 Task: Look for space in Boca Suno, Ecuador from 4th September, 2023 to 10th September, 2023 for 1 adult in price range Rs.9000 to Rs.17000. Place can be private room with 1  bedroom having 1 bed and 1 bathroom. Property type can be house, flat, guest house, hotel. Booking option can be shelf check-in. Required host language is English.
Action: Mouse moved to (460, 76)
Screenshot: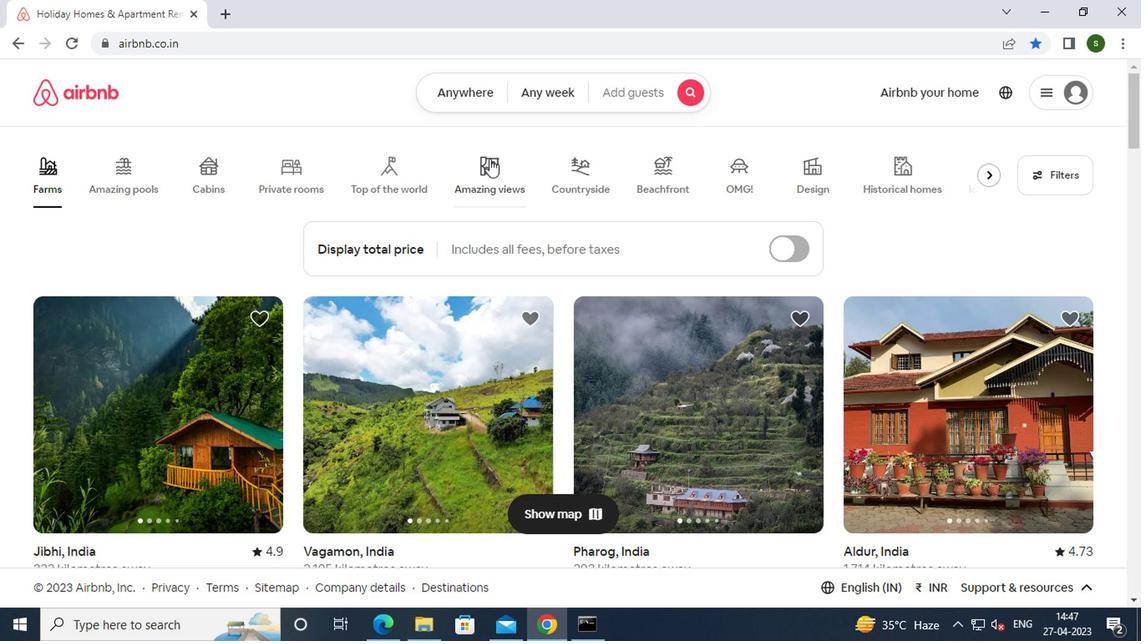 
Action: Mouse pressed left at (460, 76)
Screenshot: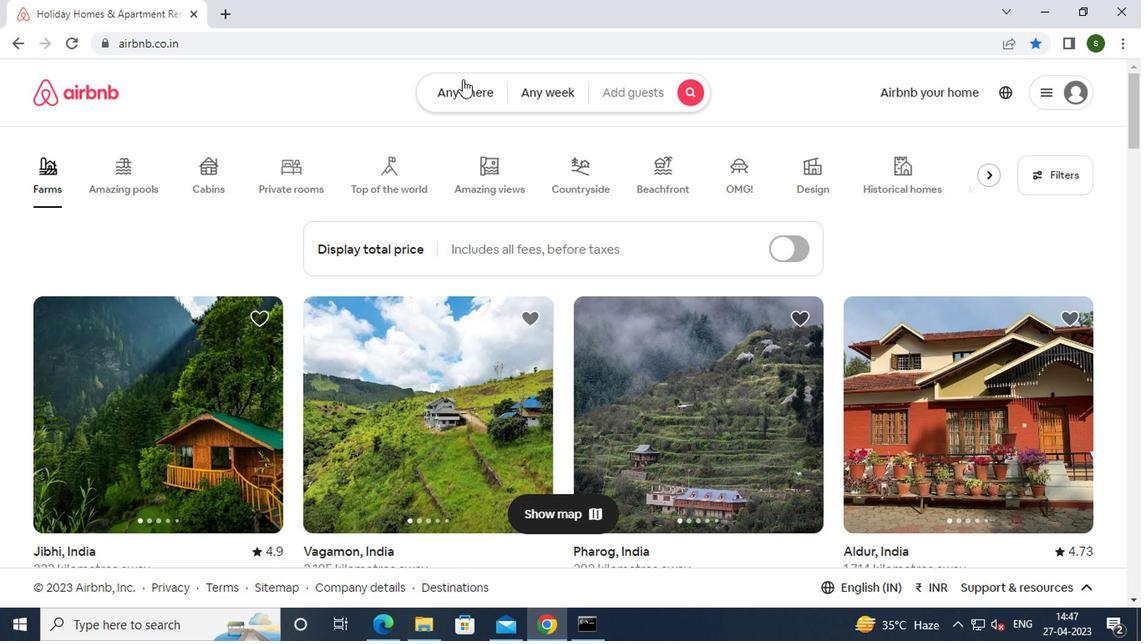 
Action: Mouse moved to (356, 152)
Screenshot: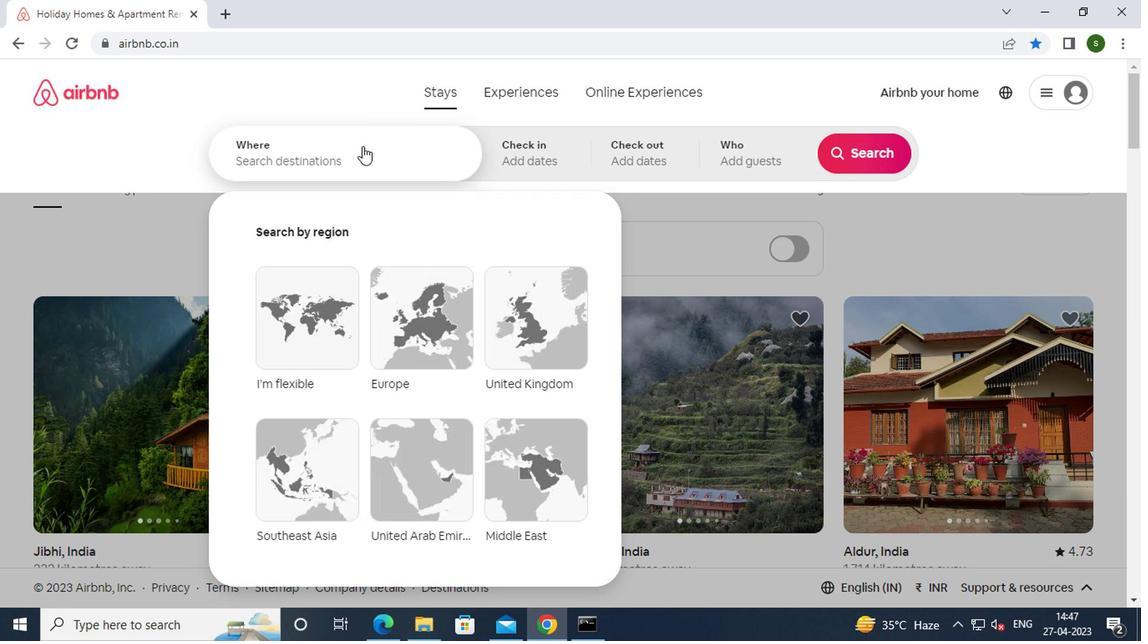 
Action: Mouse pressed left at (356, 152)
Screenshot: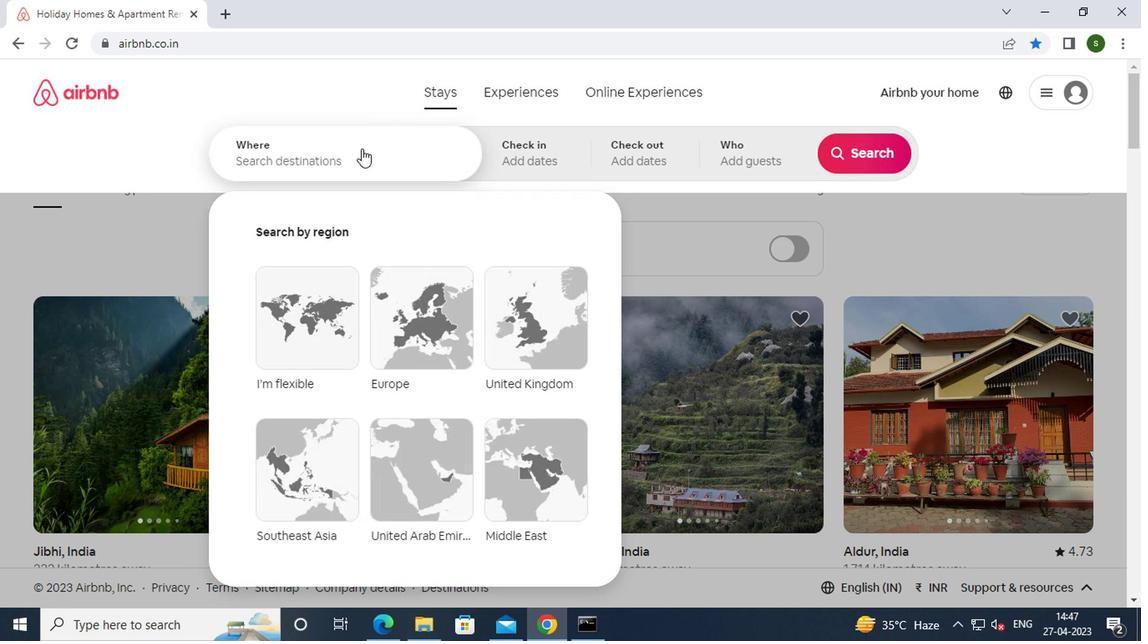 
Action: Key pressed b<Key.caps_lock>oca<Key.space><Key.caps_lock>s<Key.caps_lock>uno,<Key.space><Key.caps_lock>e<Key.caps_lock>cuador<Key.enter>
Screenshot: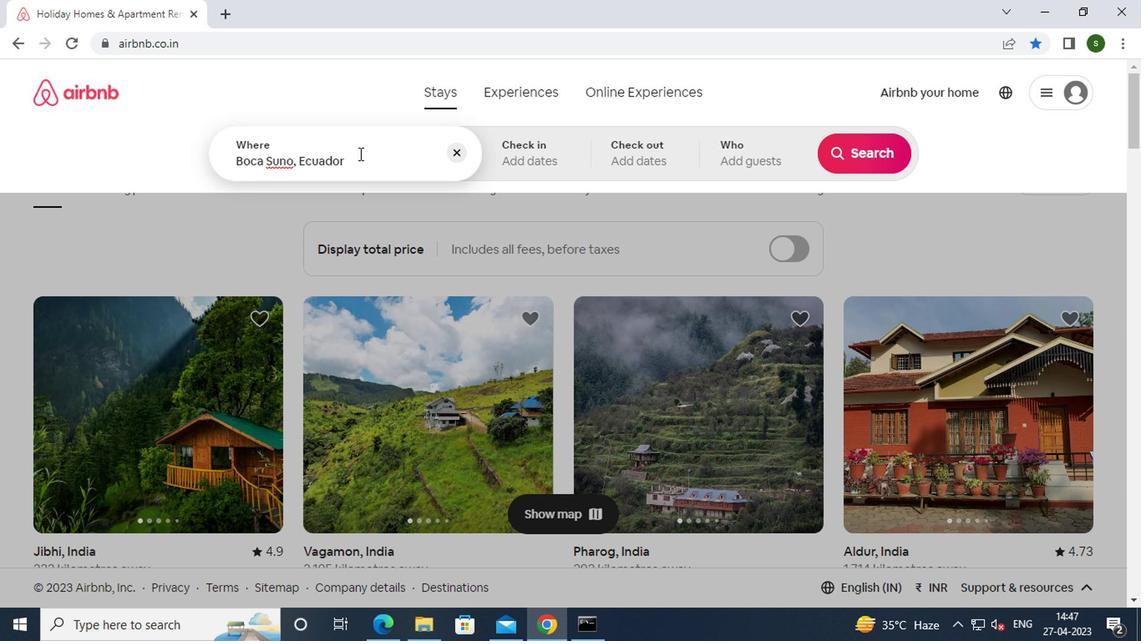 
Action: Mouse moved to (860, 285)
Screenshot: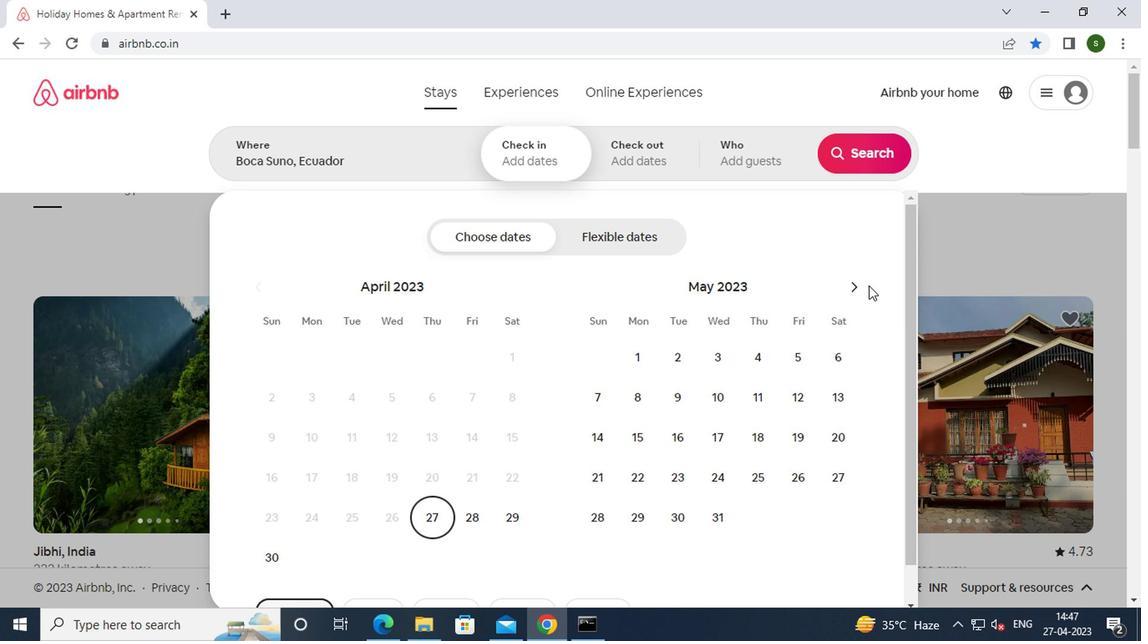 
Action: Mouse pressed left at (860, 285)
Screenshot: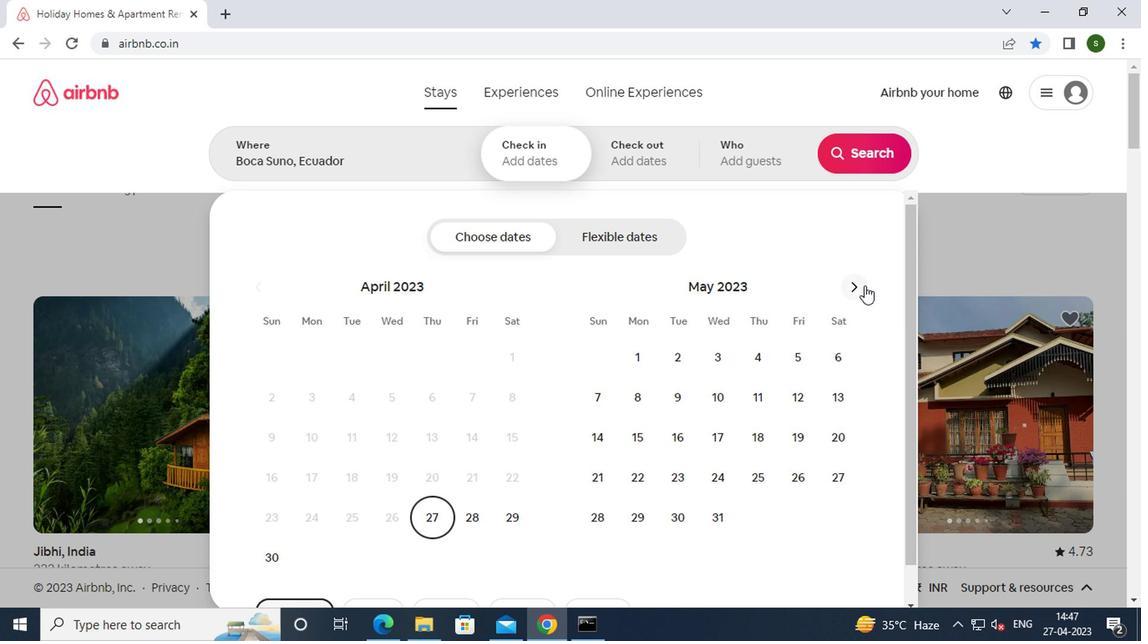 
Action: Mouse pressed left at (860, 285)
Screenshot: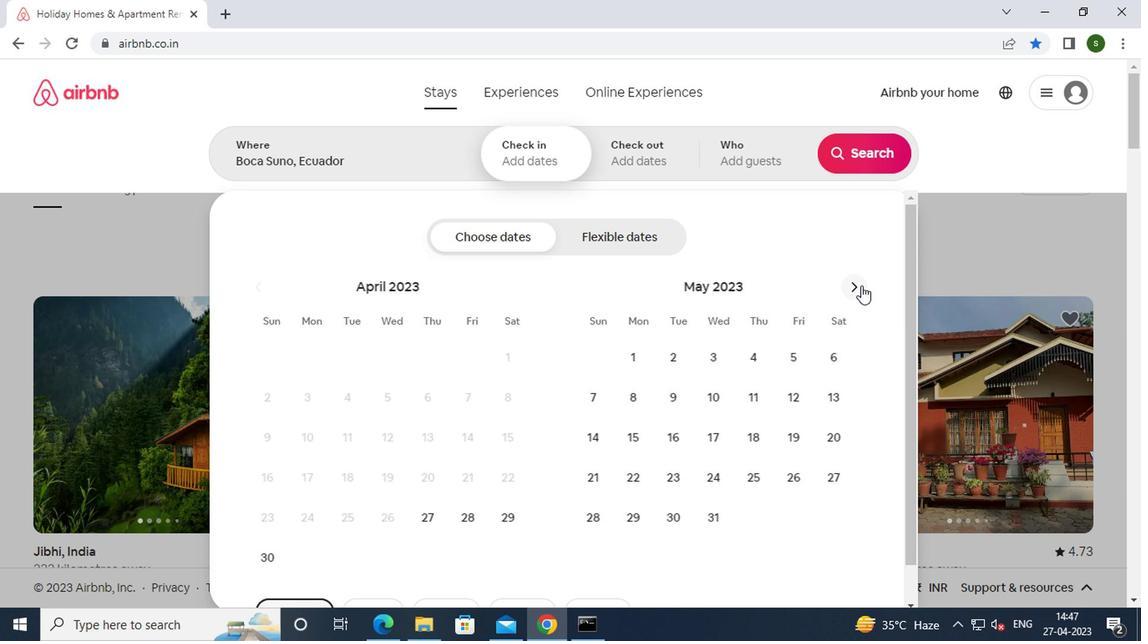 
Action: Mouse pressed left at (860, 285)
Screenshot: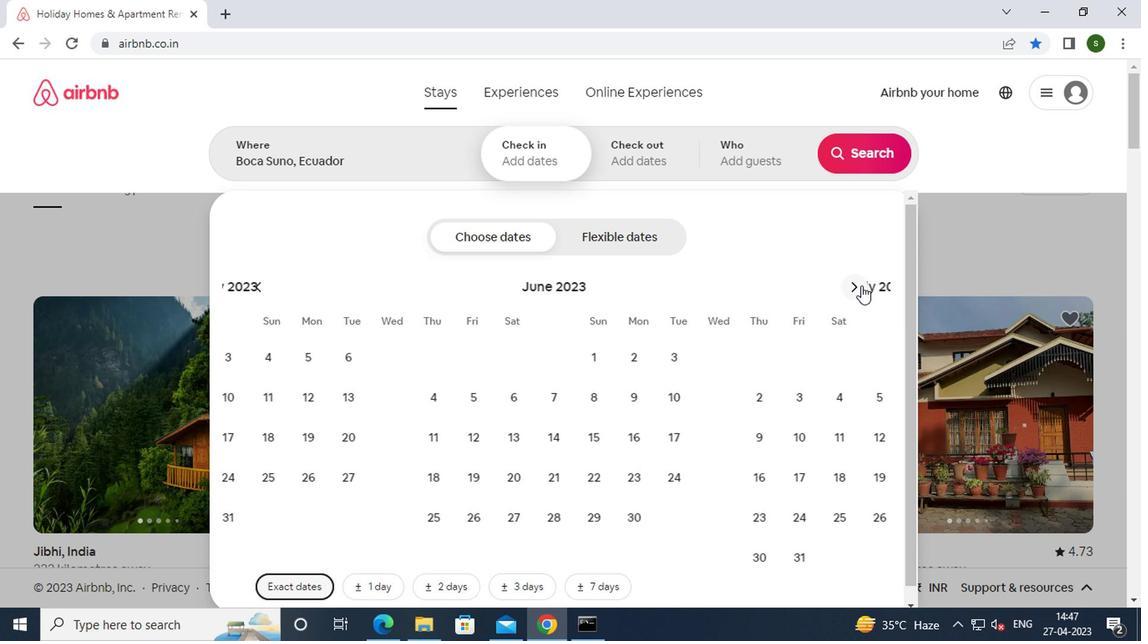 
Action: Mouse pressed left at (860, 285)
Screenshot: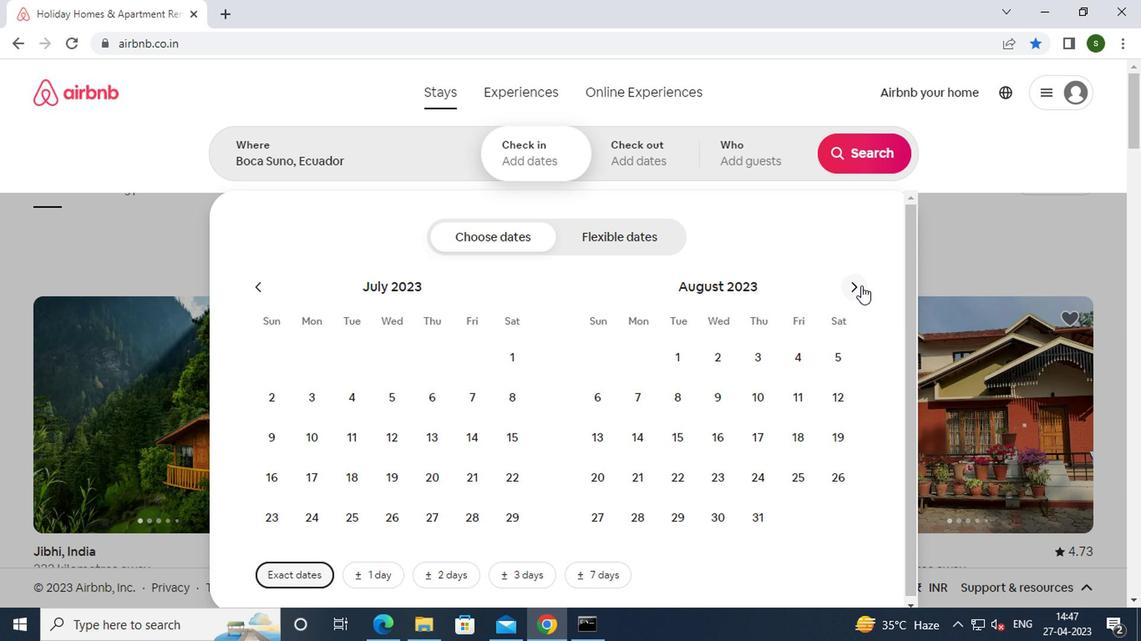 
Action: Mouse moved to (643, 400)
Screenshot: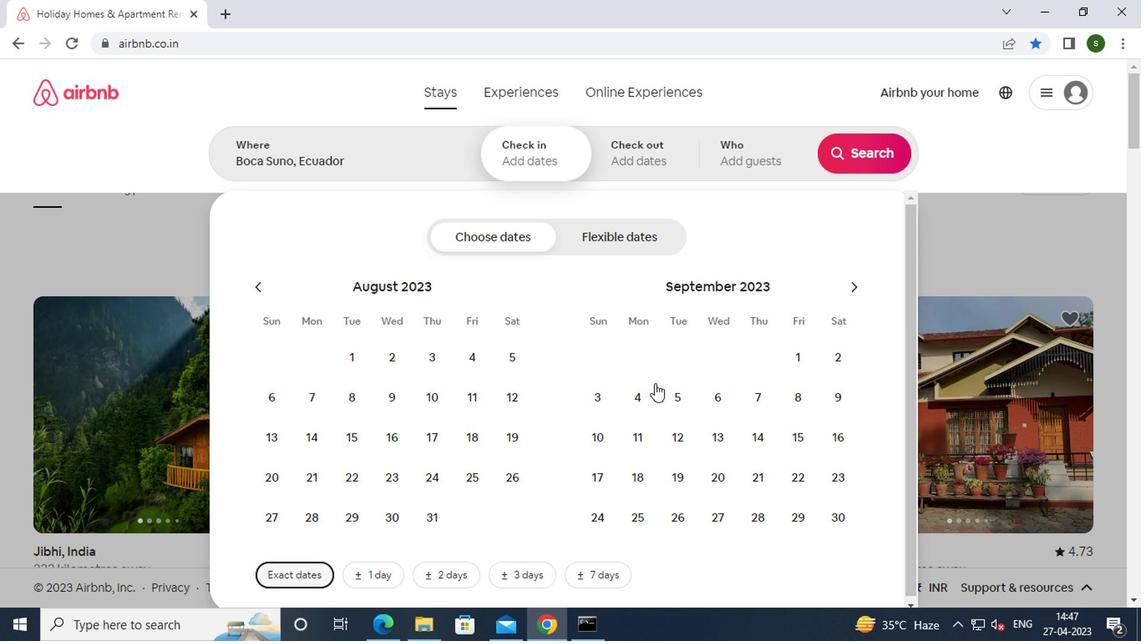 
Action: Mouse pressed left at (643, 400)
Screenshot: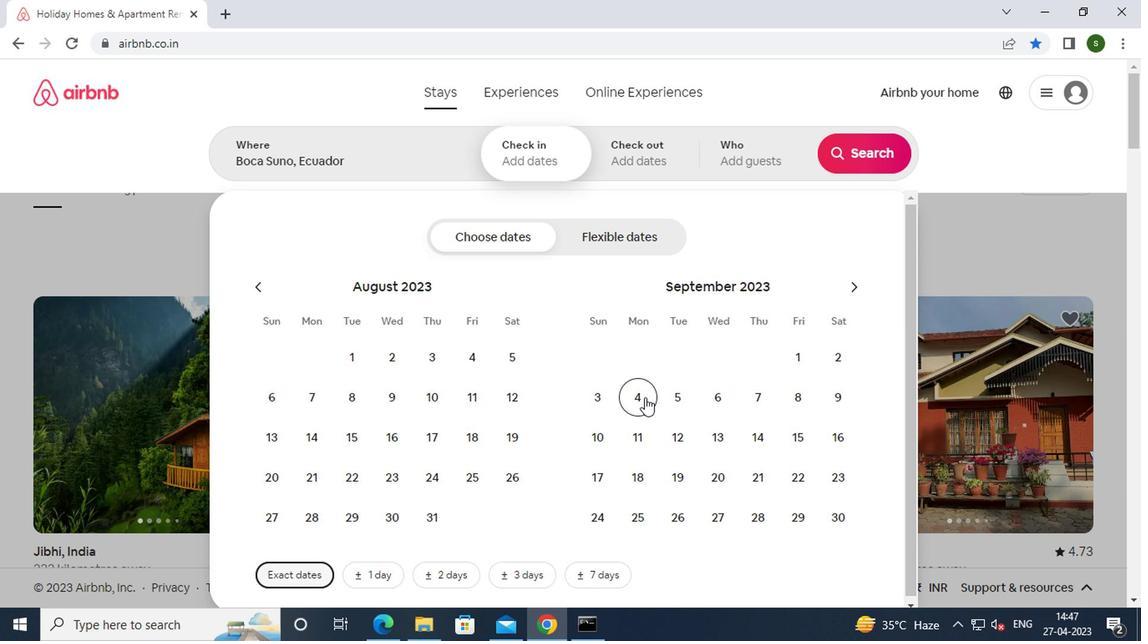 
Action: Mouse moved to (597, 432)
Screenshot: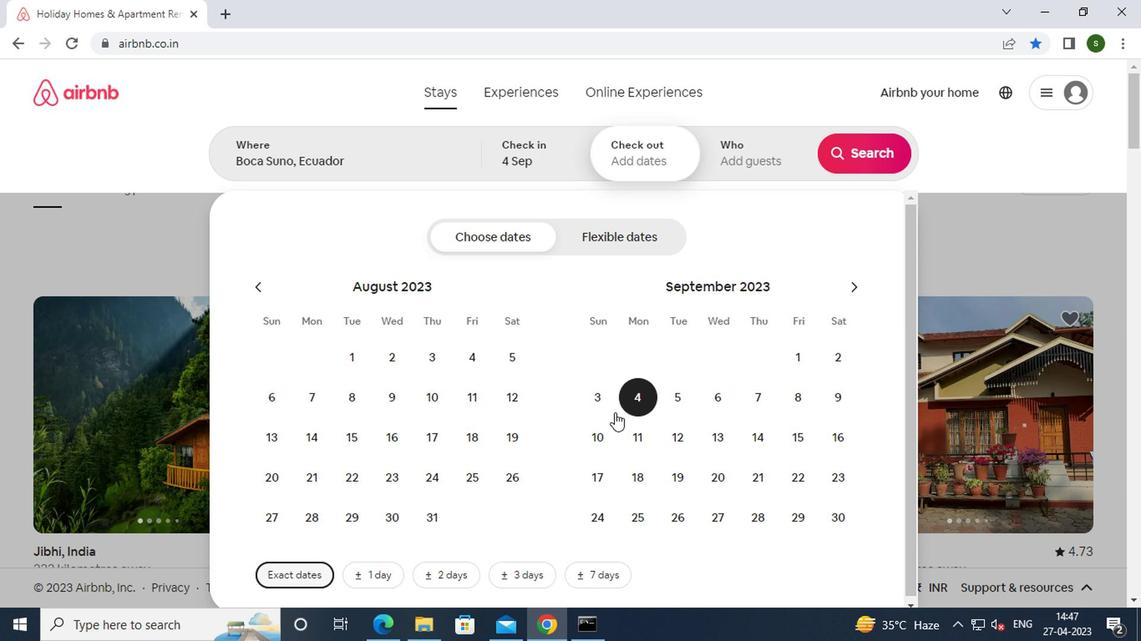 
Action: Mouse pressed left at (597, 432)
Screenshot: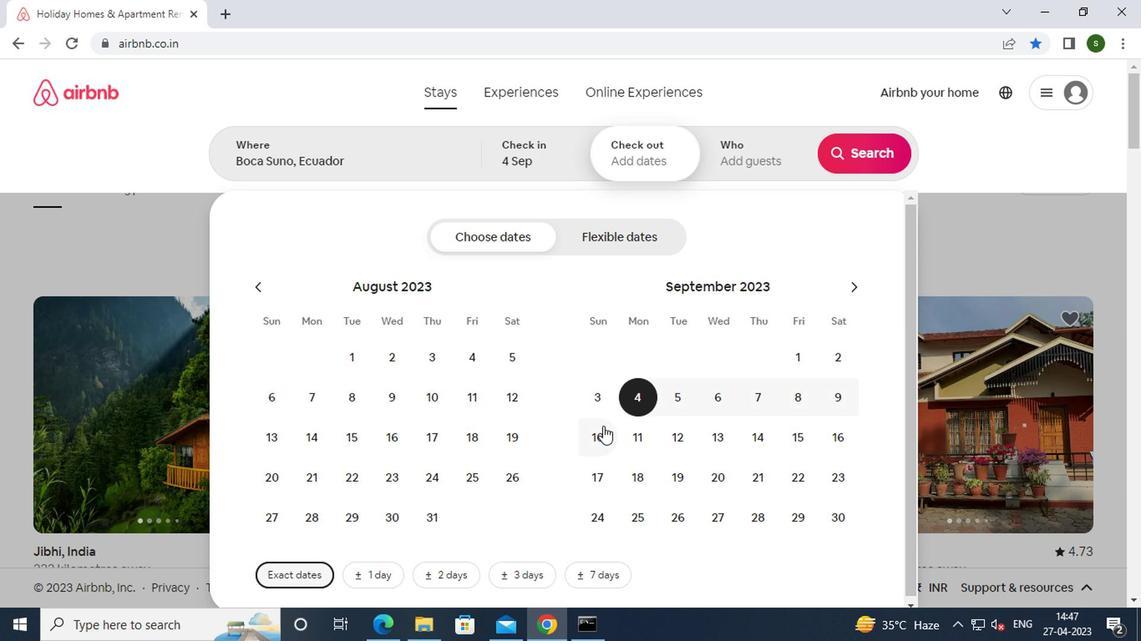 
Action: Mouse moved to (748, 161)
Screenshot: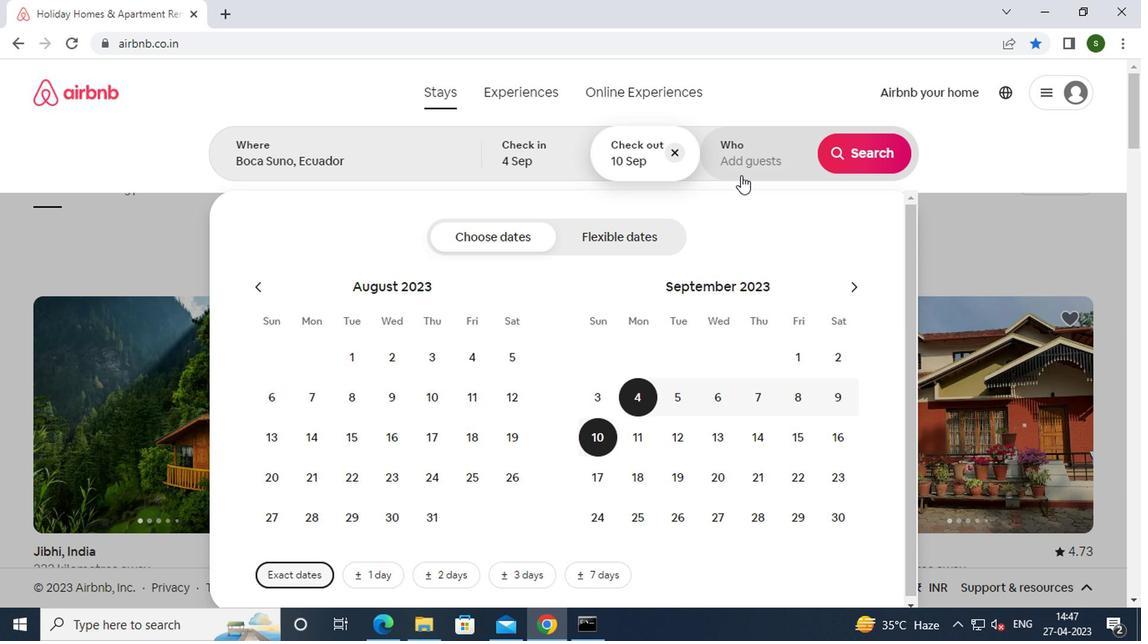 
Action: Mouse pressed left at (748, 161)
Screenshot: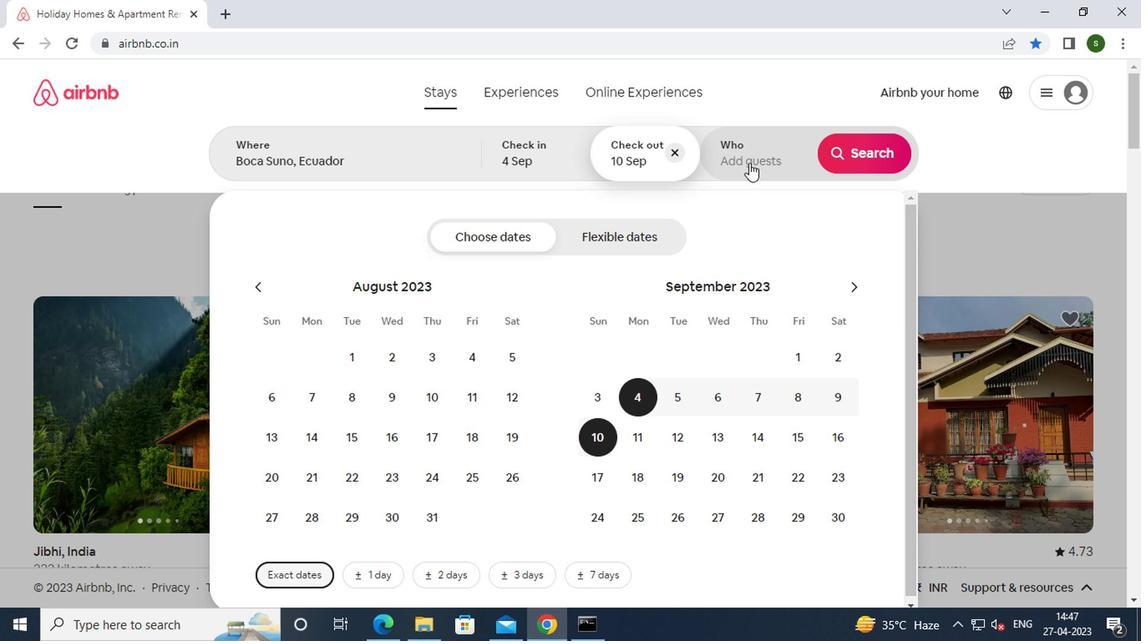 
Action: Mouse moved to (860, 245)
Screenshot: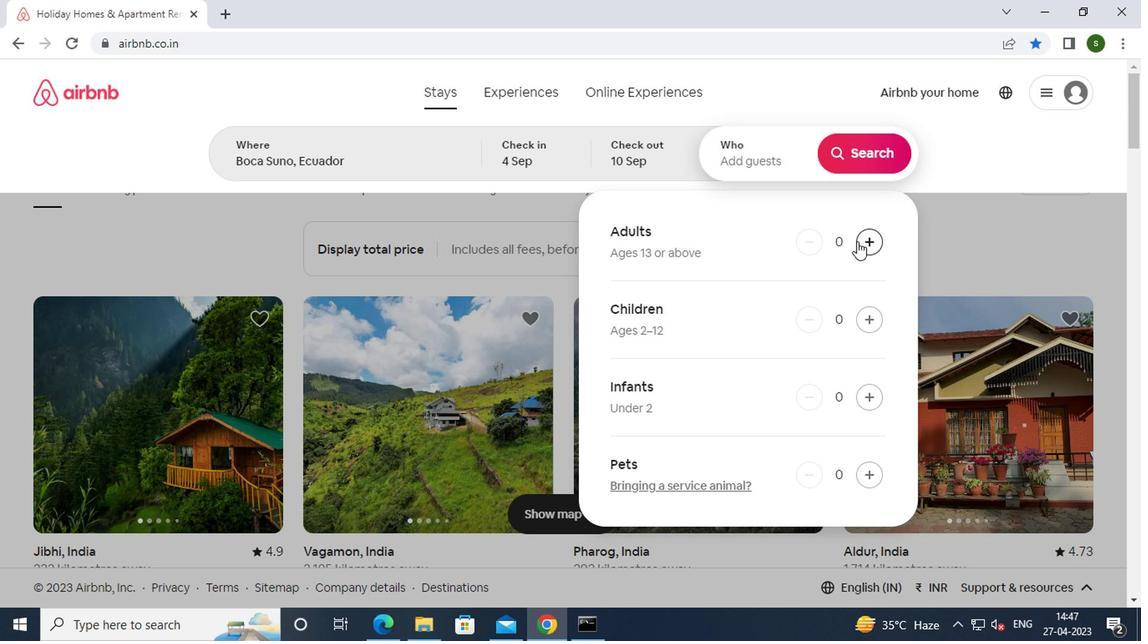 
Action: Mouse pressed left at (860, 245)
Screenshot: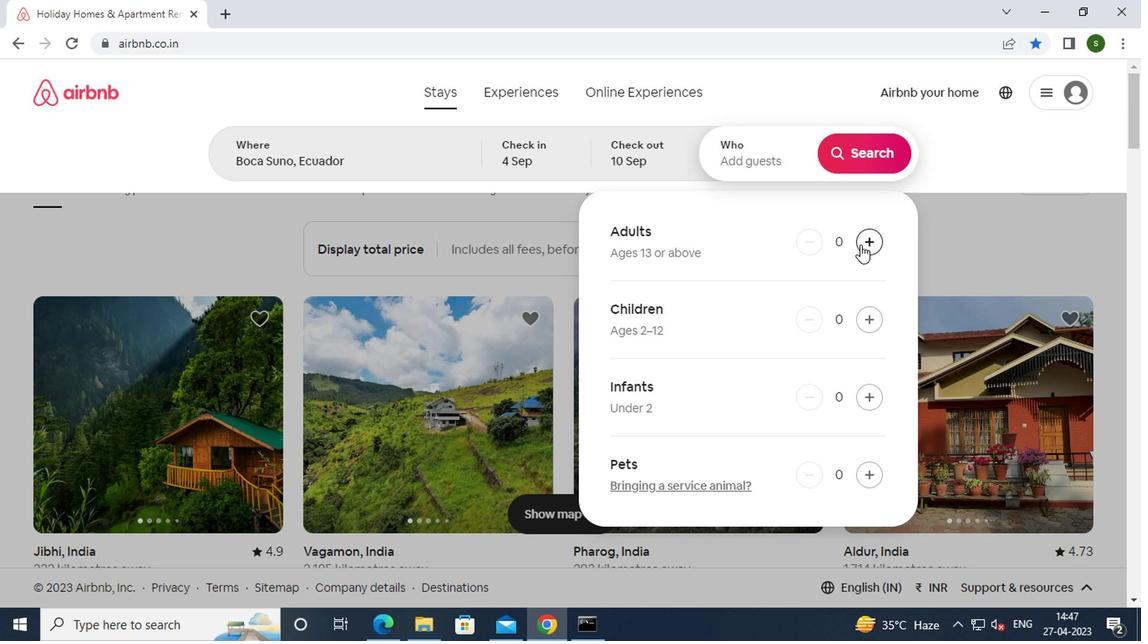 
Action: Mouse moved to (868, 158)
Screenshot: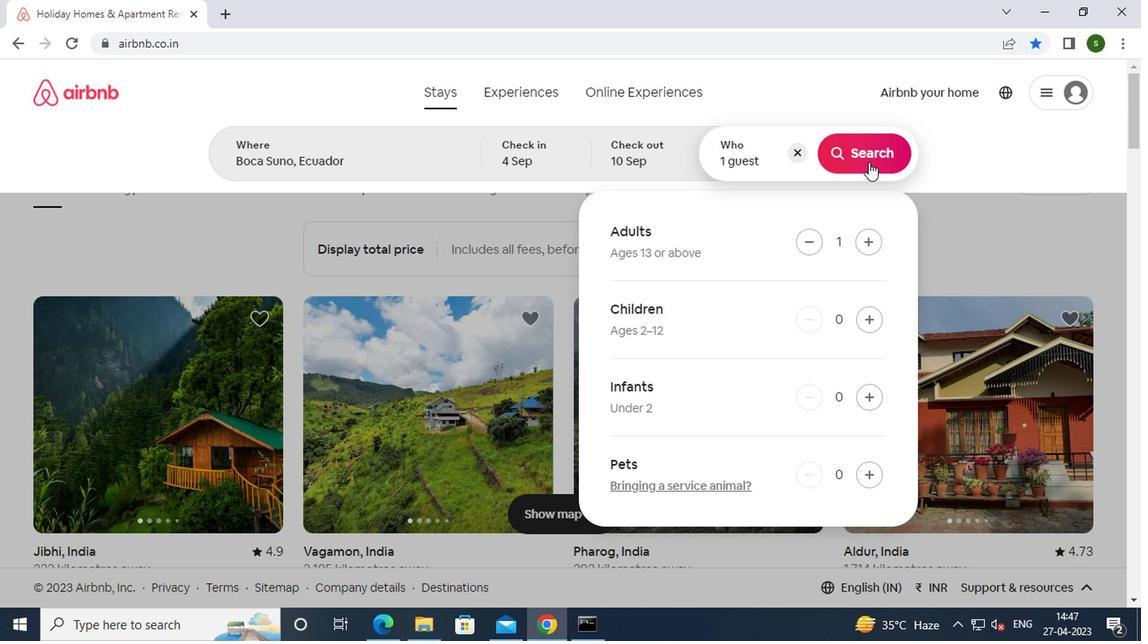 
Action: Mouse pressed left at (868, 158)
Screenshot: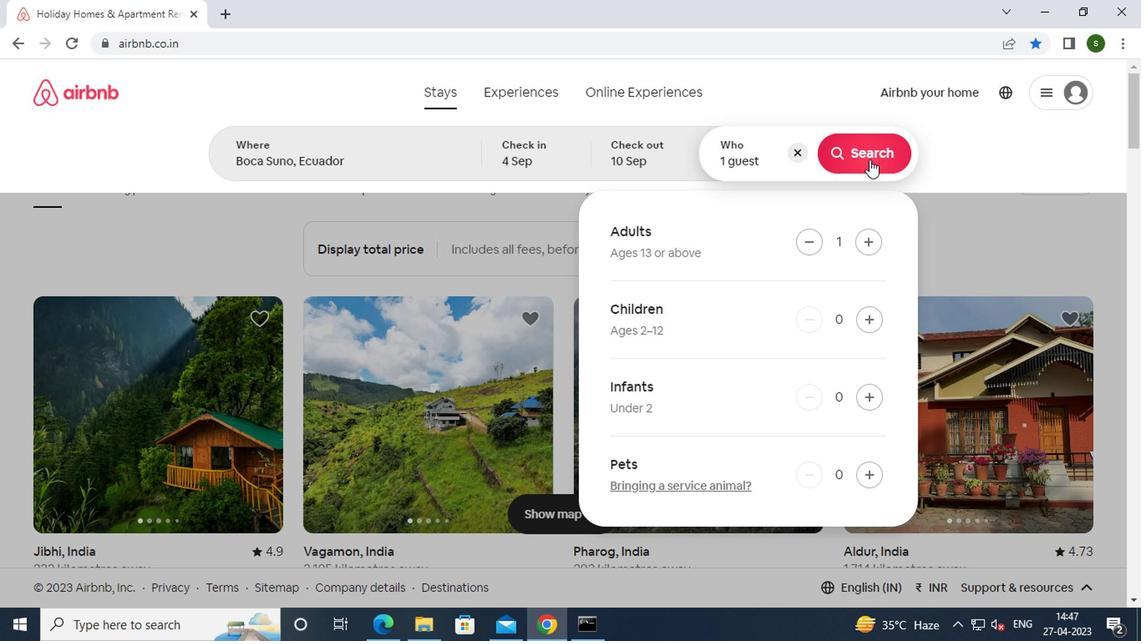 
Action: Mouse moved to (1040, 167)
Screenshot: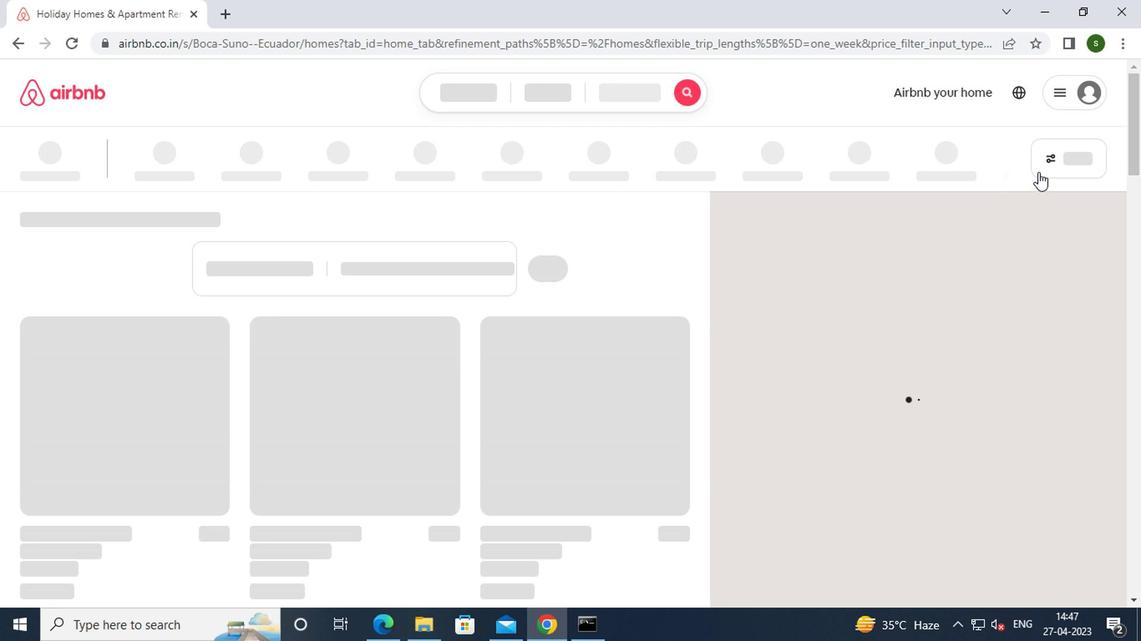 
Action: Mouse pressed left at (1040, 167)
Screenshot: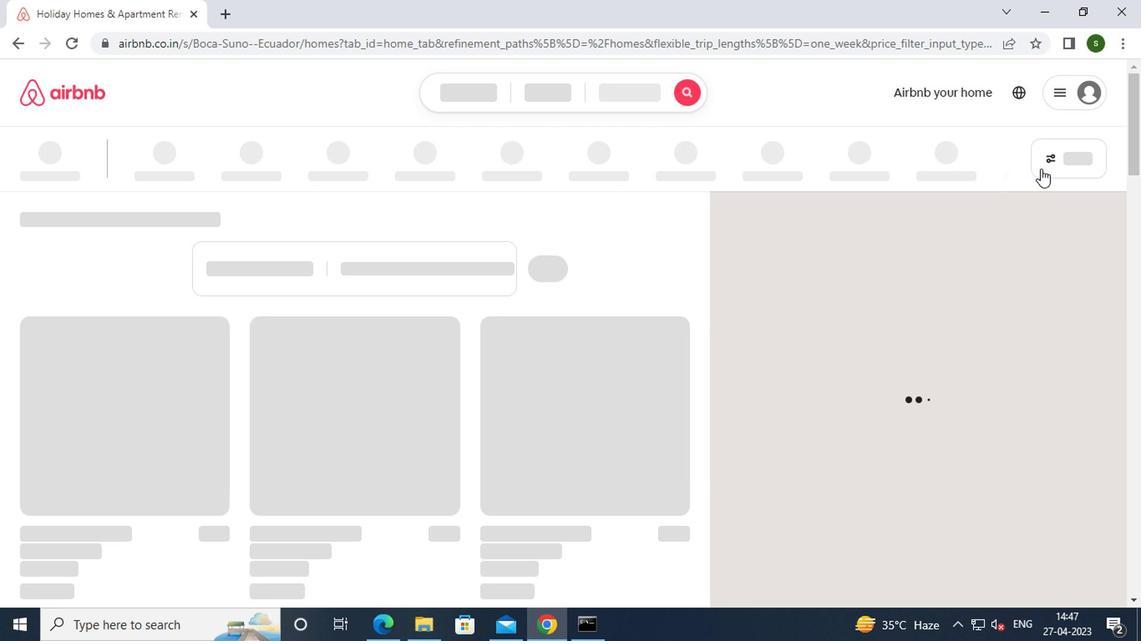 
Action: Mouse moved to (471, 373)
Screenshot: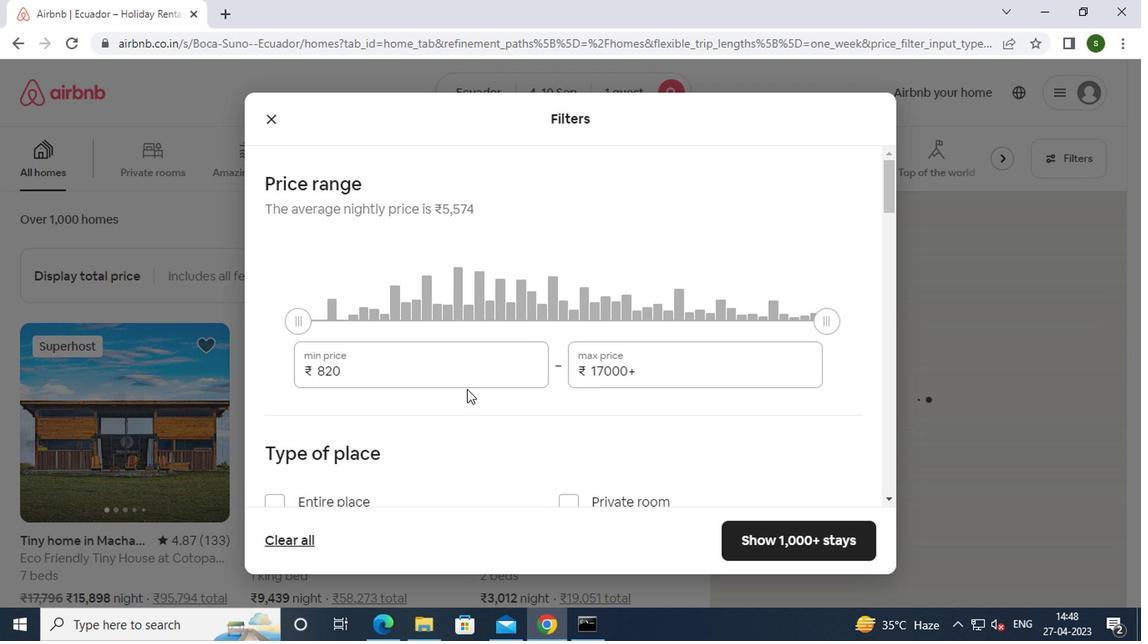 
Action: Mouse pressed left at (471, 373)
Screenshot: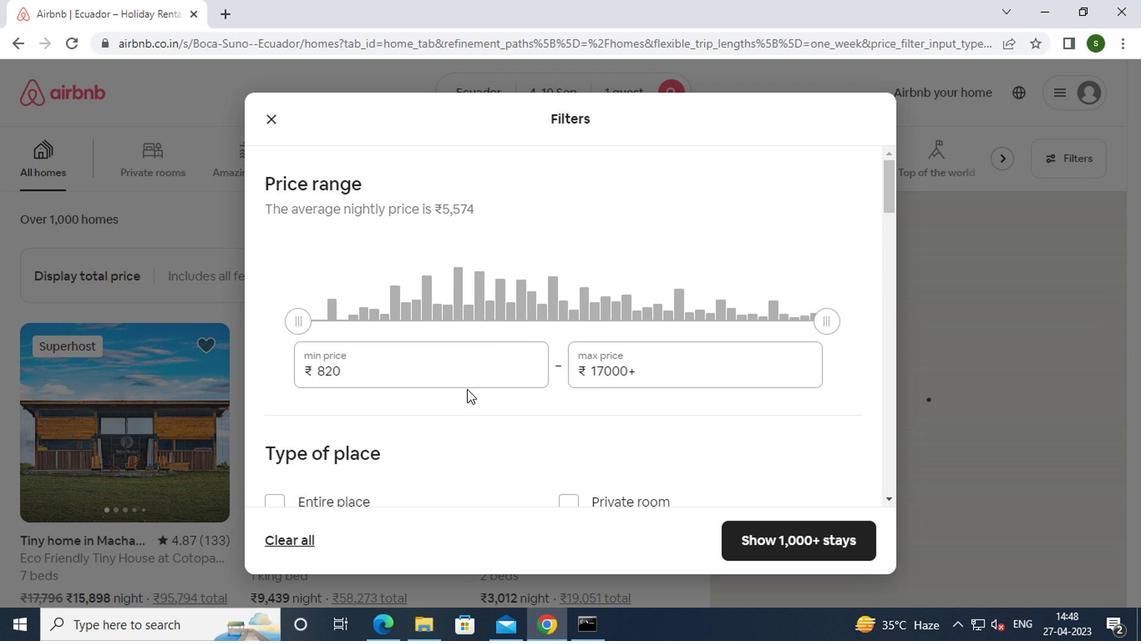 
Action: Key pressed <Key.backspace><Key.backspace><Key.backspace><Key.backspace>9000
Screenshot: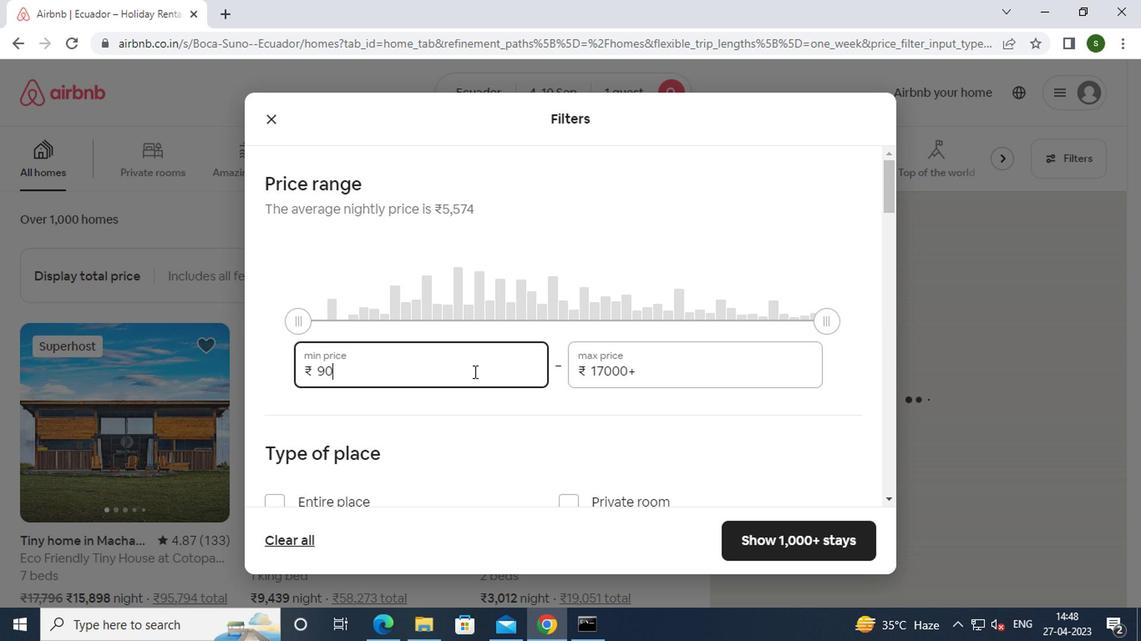
Action: Mouse moved to (649, 369)
Screenshot: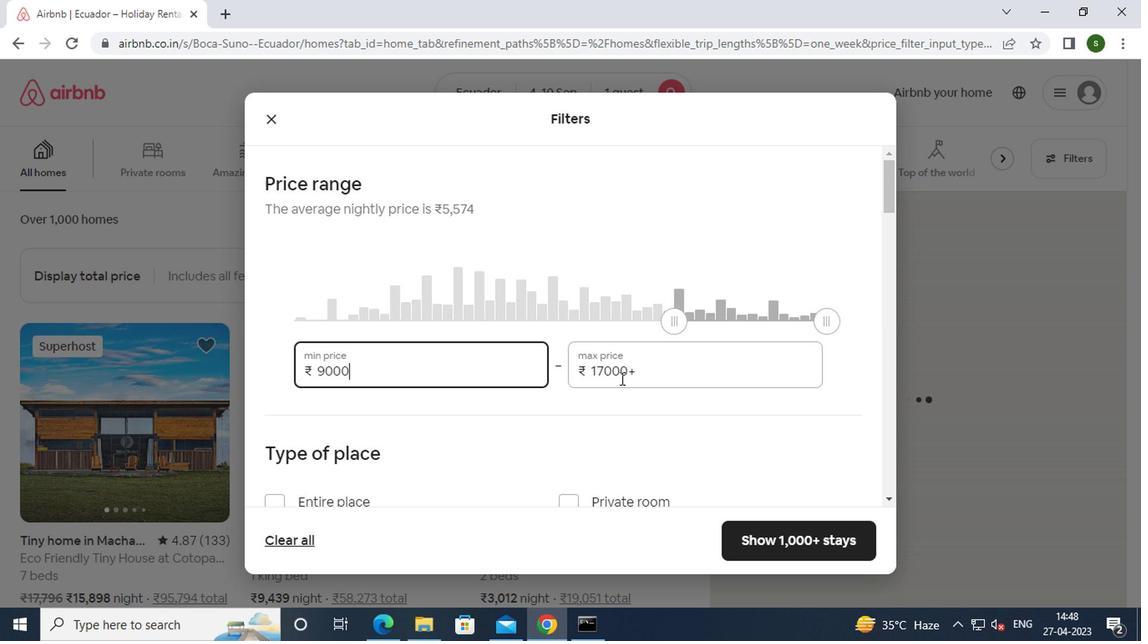 
Action: Mouse pressed left at (649, 369)
Screenshot: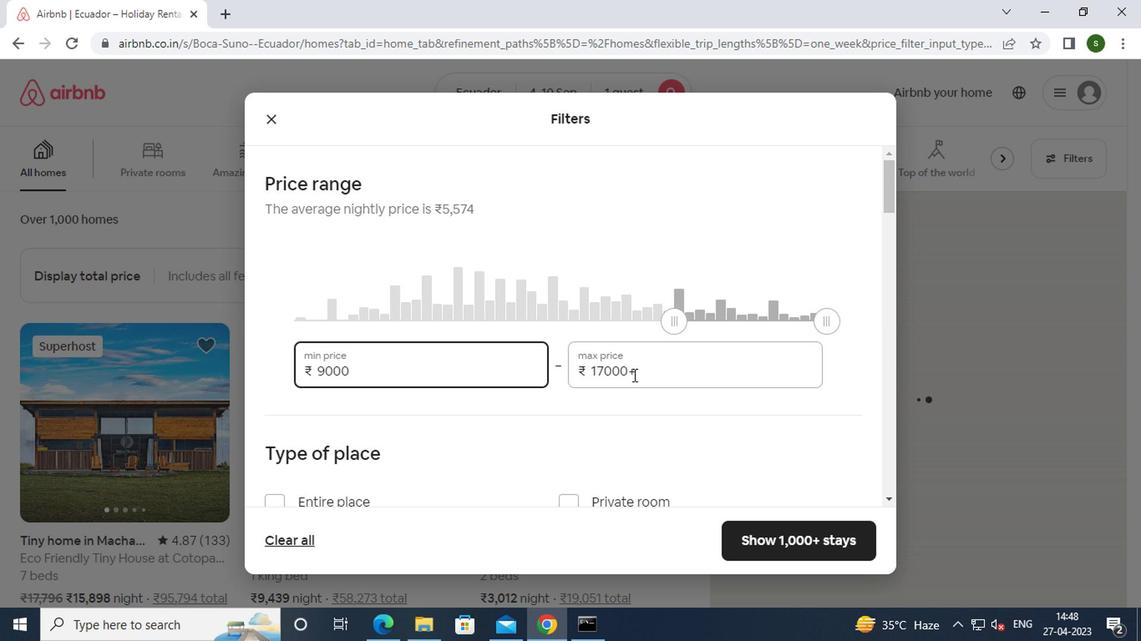 
Action: Key pressed <Key.backspace><Key.backspace><Key.backspace><Key.backspace><Key.backspace><Key.backspace><Key.backspace><Key.backspace><Key.backspace><Key.backspace><Key.backspace>17000
Screenshot: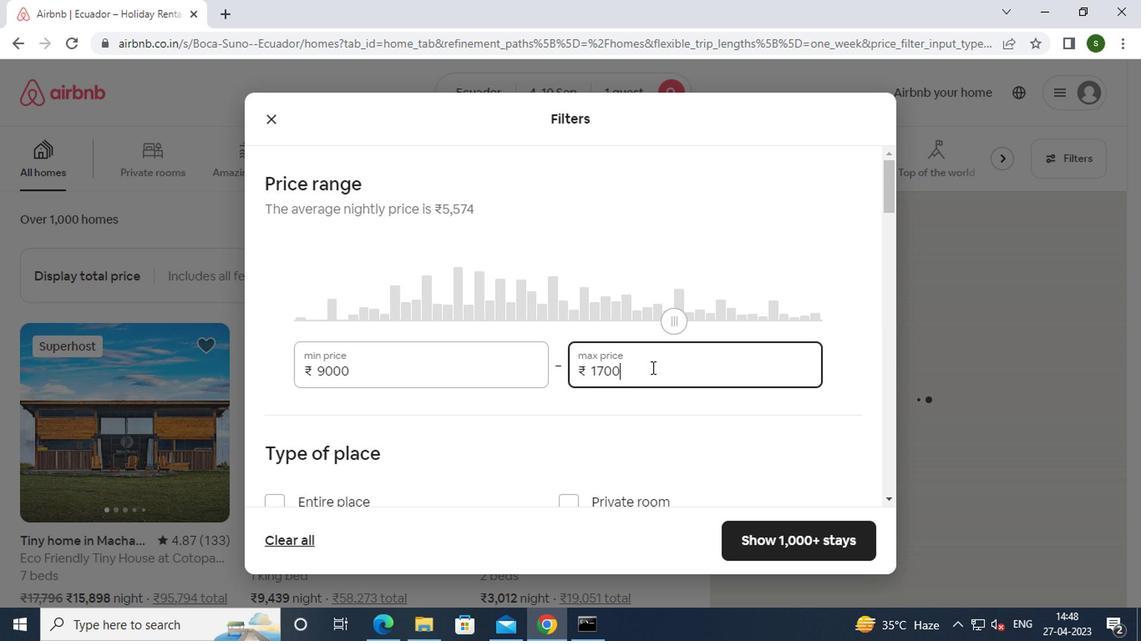 
Action: Mouse moved to (429, 327)
Screenshot: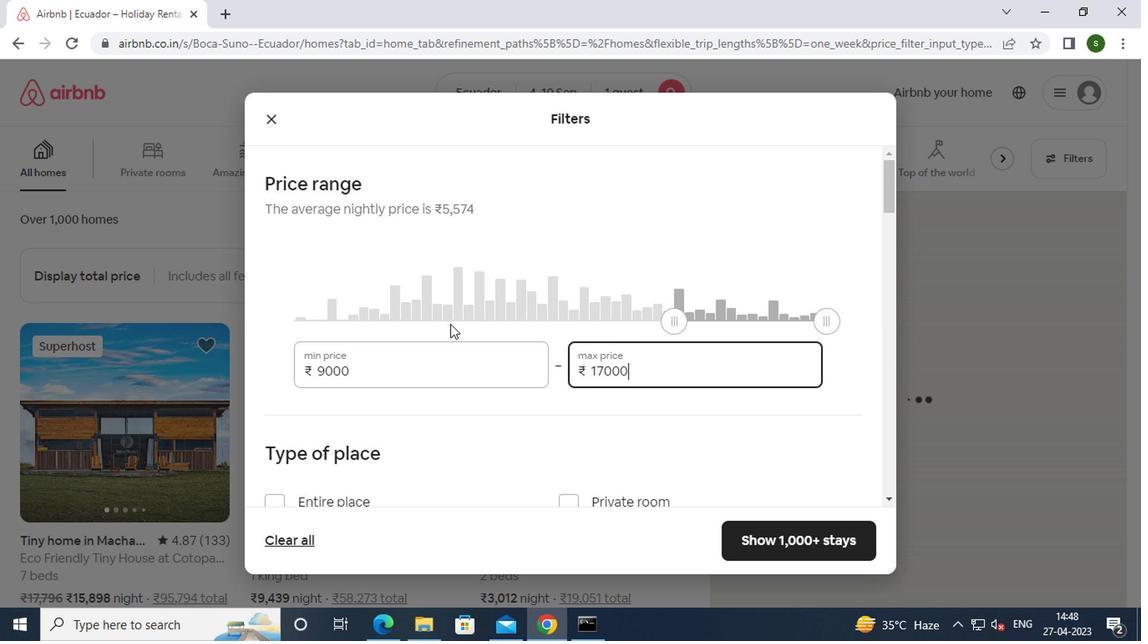 
Action: Mouse scrolled (429, 326) with delta (0, 0)
Screenshot: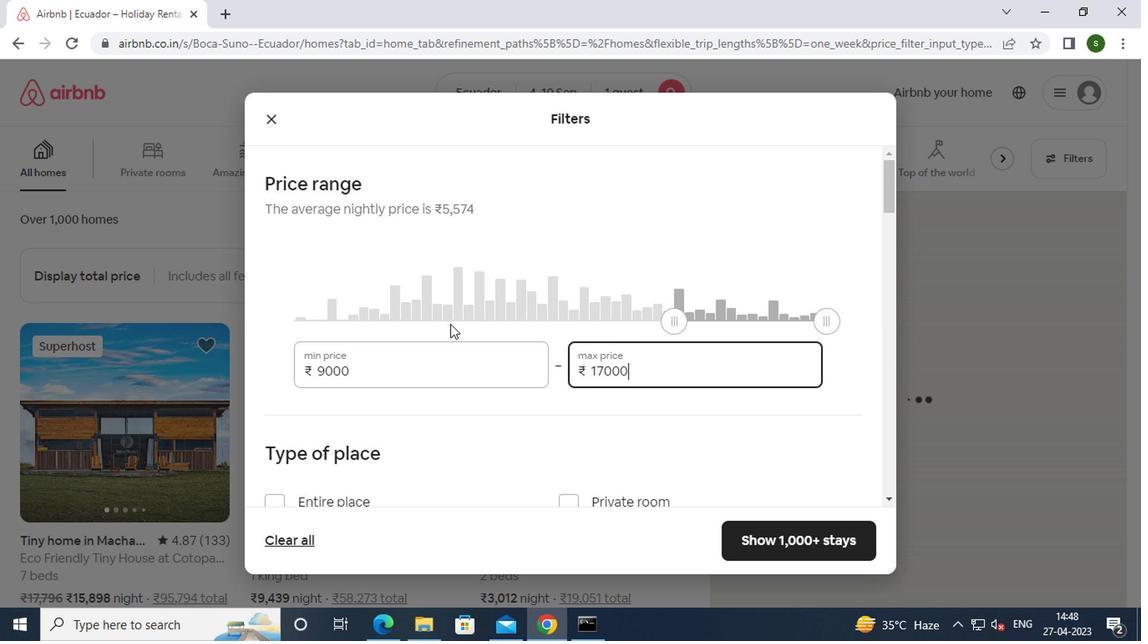 
Action: Mouse moved to (428, 328)
Screenshot: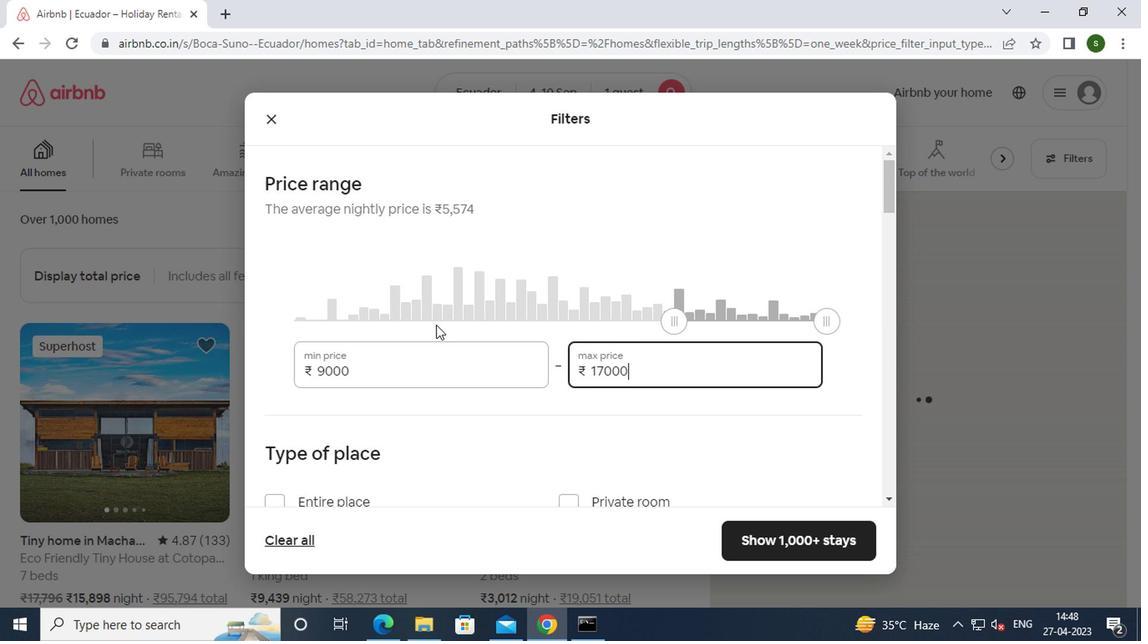 
Action: Mouse scrolled (428, 327) with delta (0, -1)
Screenshot: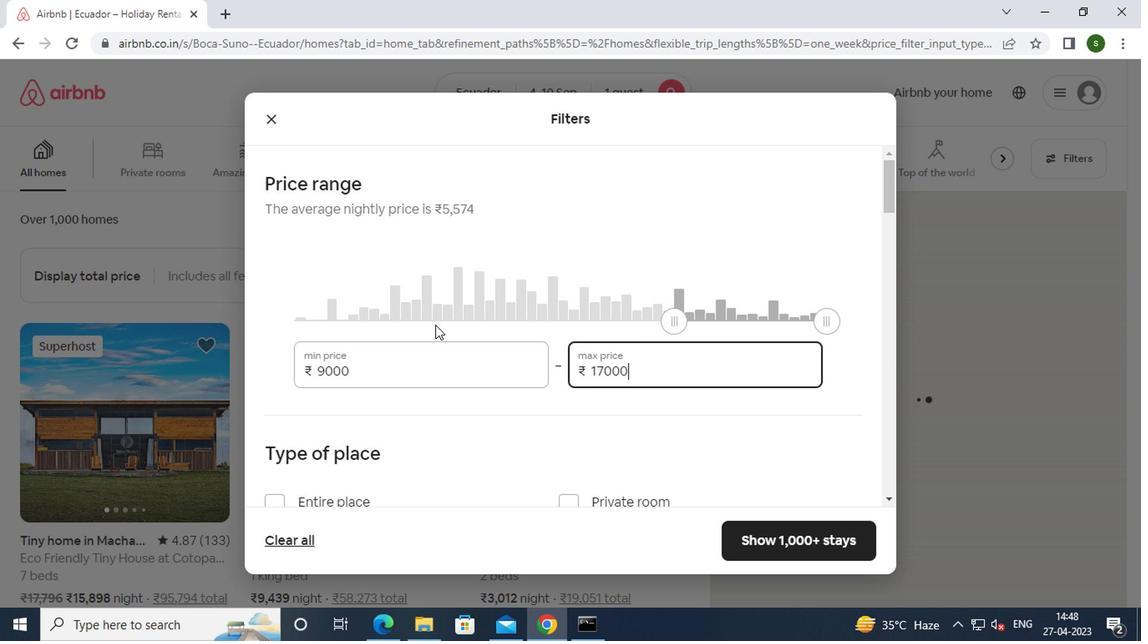 
Action: Mouse moved to (567, 340)
Screenshot: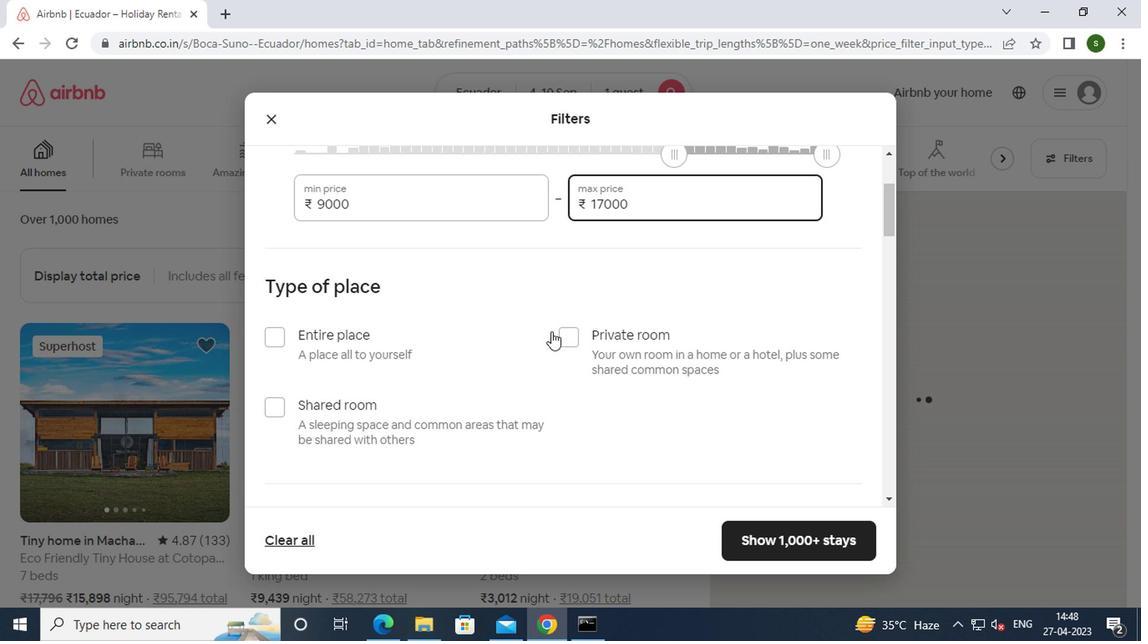 
Action: Mouse pressed left at (567, 340)
Screenshot: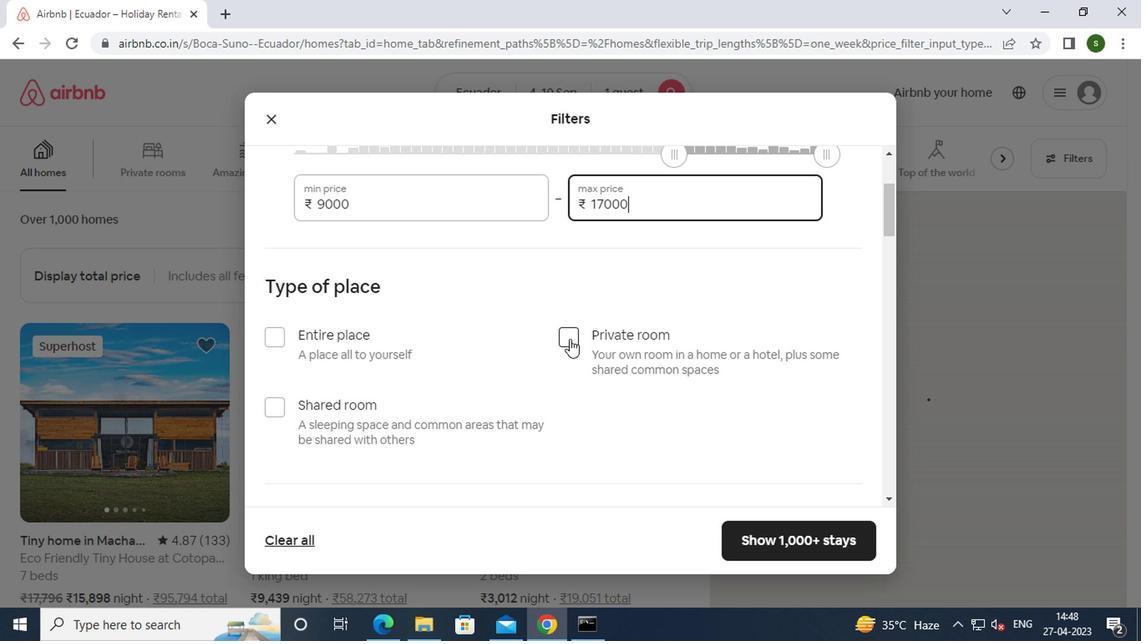 
Action: Mouse moved to (511, 335)
Screenshot: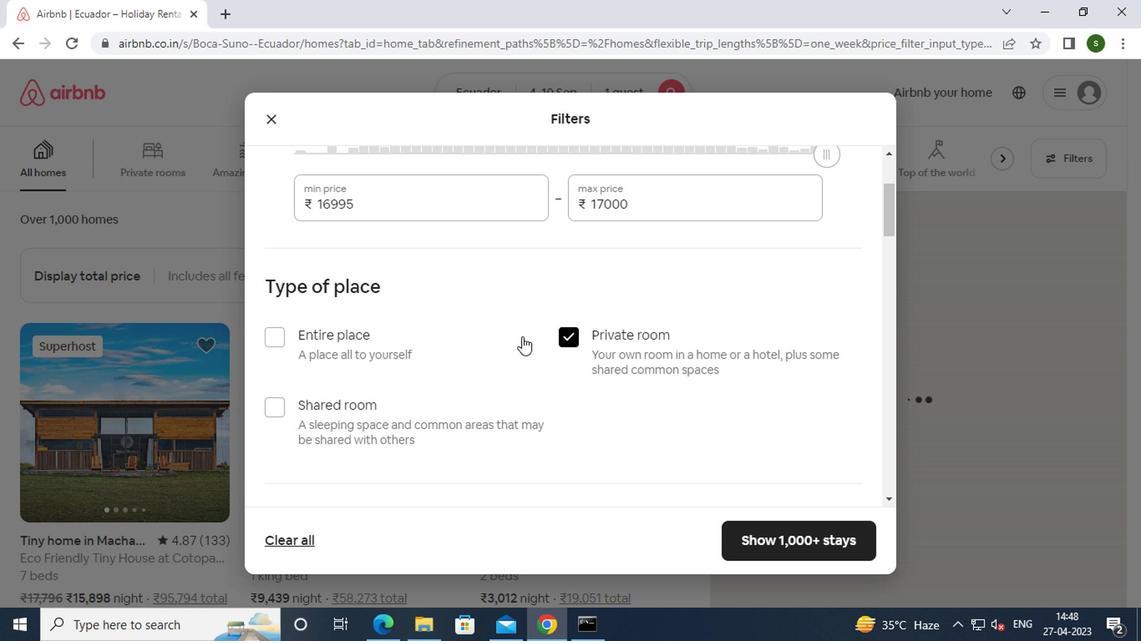 
Action: Mouse scrolled (511, 334) with delta (0, 0)
Screenshot: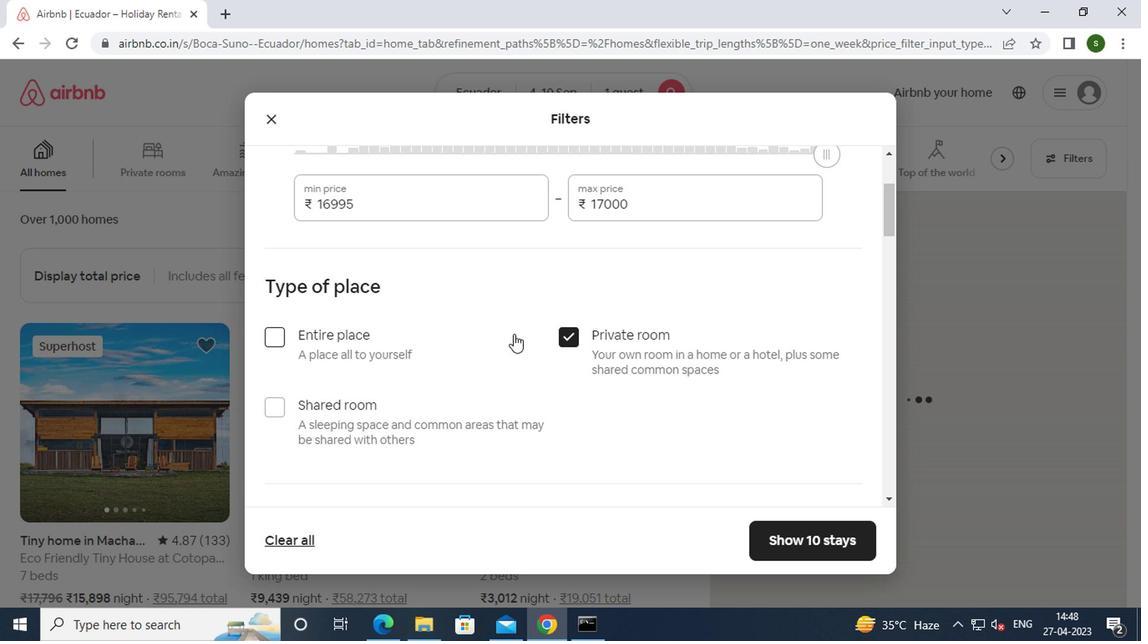 
Action: Mouse scrolled (511, 334) with delta (0, 0)
Screenshot: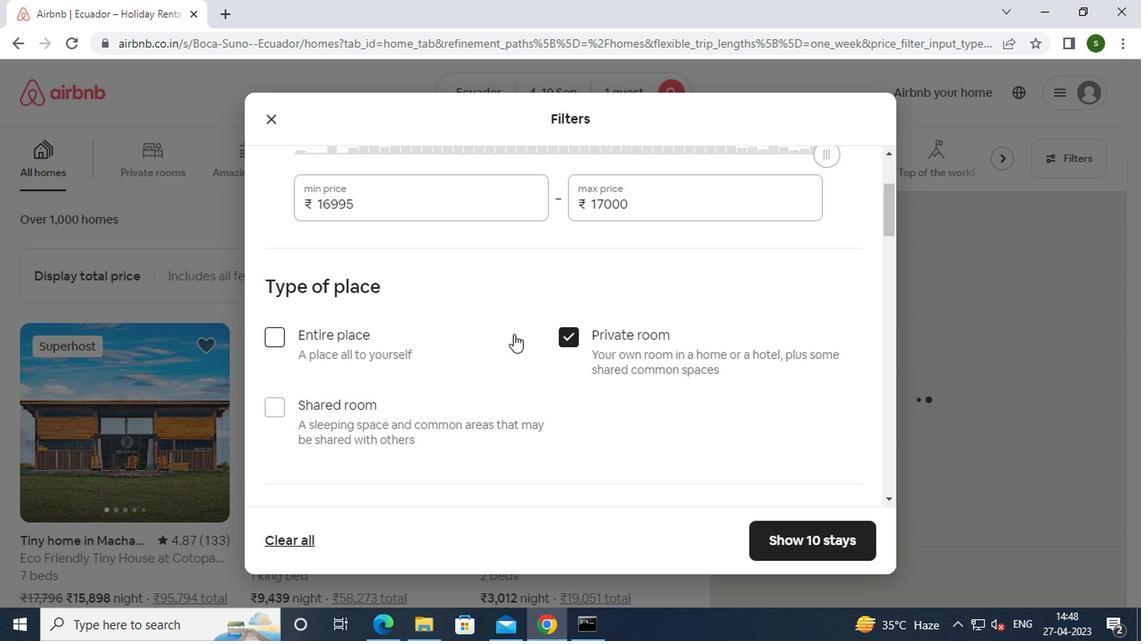 
Action: Mouse scrolled (511, 334) with delta (0, 0)
Screenshot: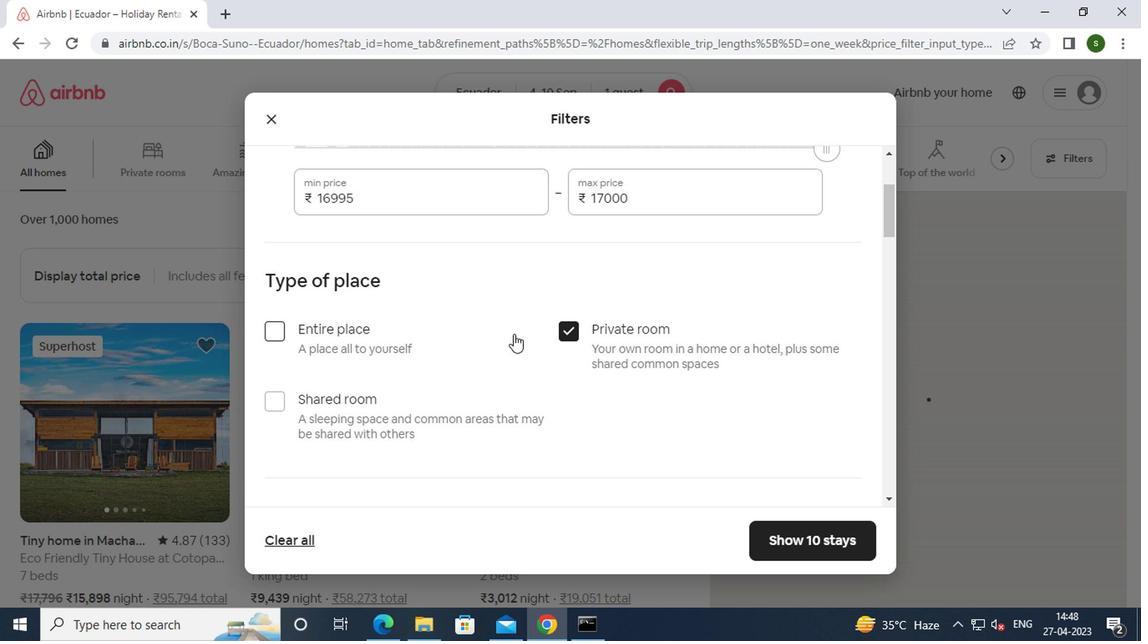 
Action: Mouse moved to (509, 333)
Screenshot: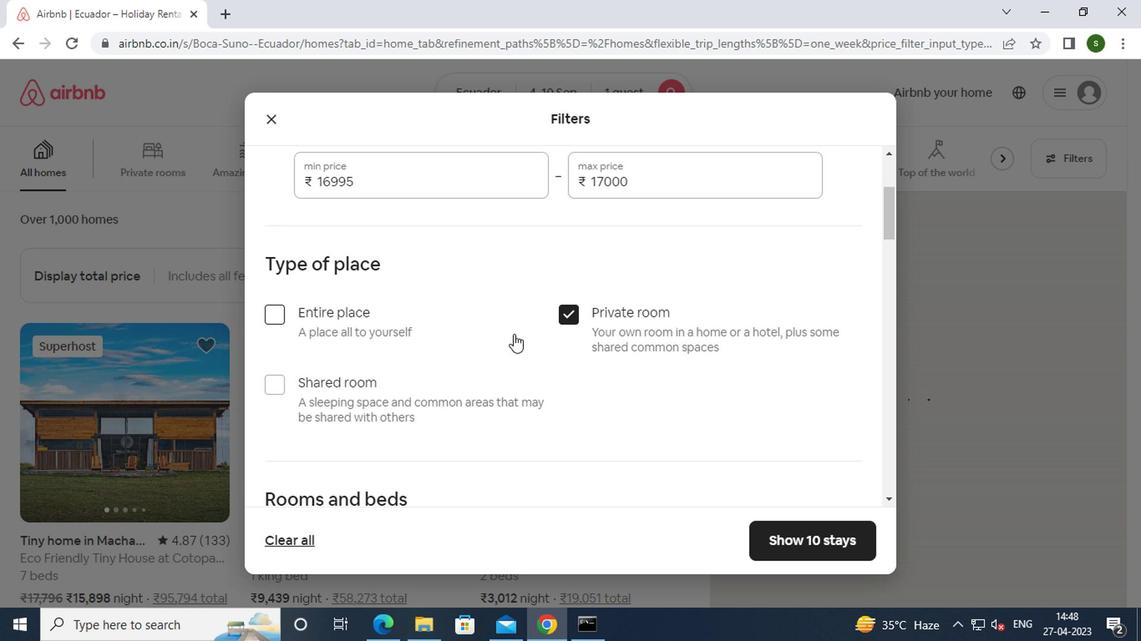 
Action: Mouse scrolled (509, 332) with delta (0, 0)
Screenshot: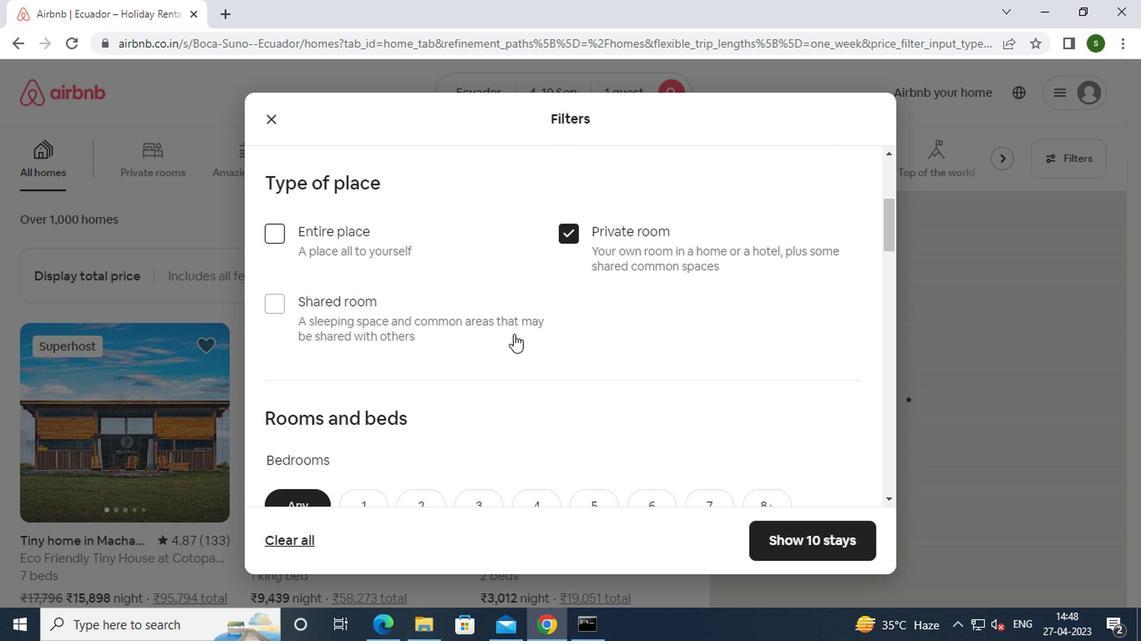 
Action: Mouse moved to (357, 282)
Screenshot: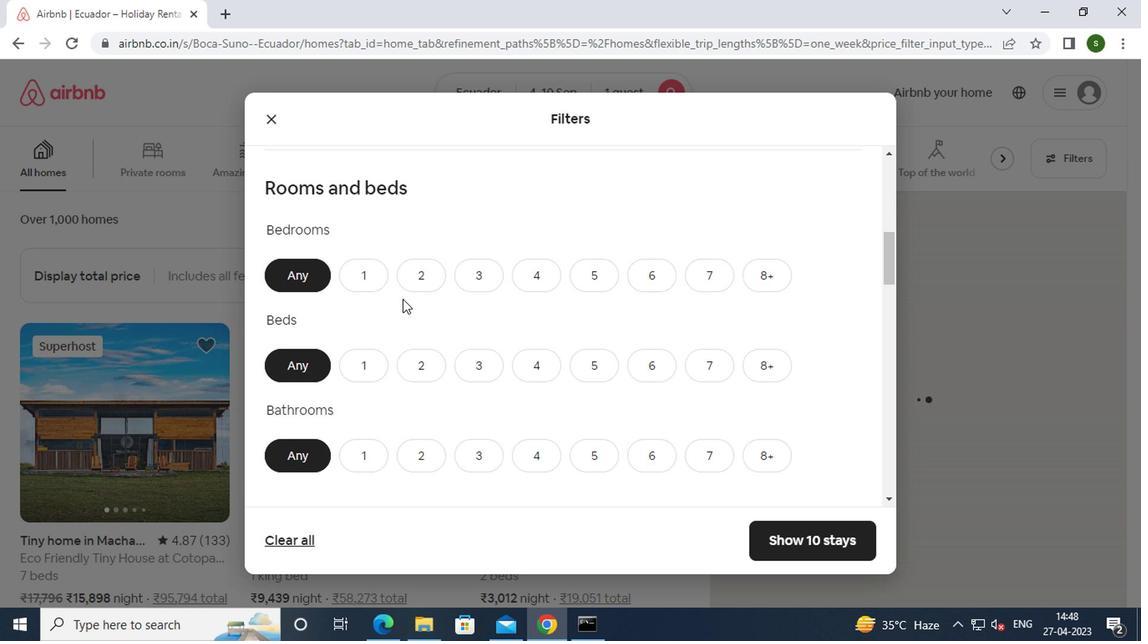 
Action: Mouse pressed left at (357, 282)
Screenshot: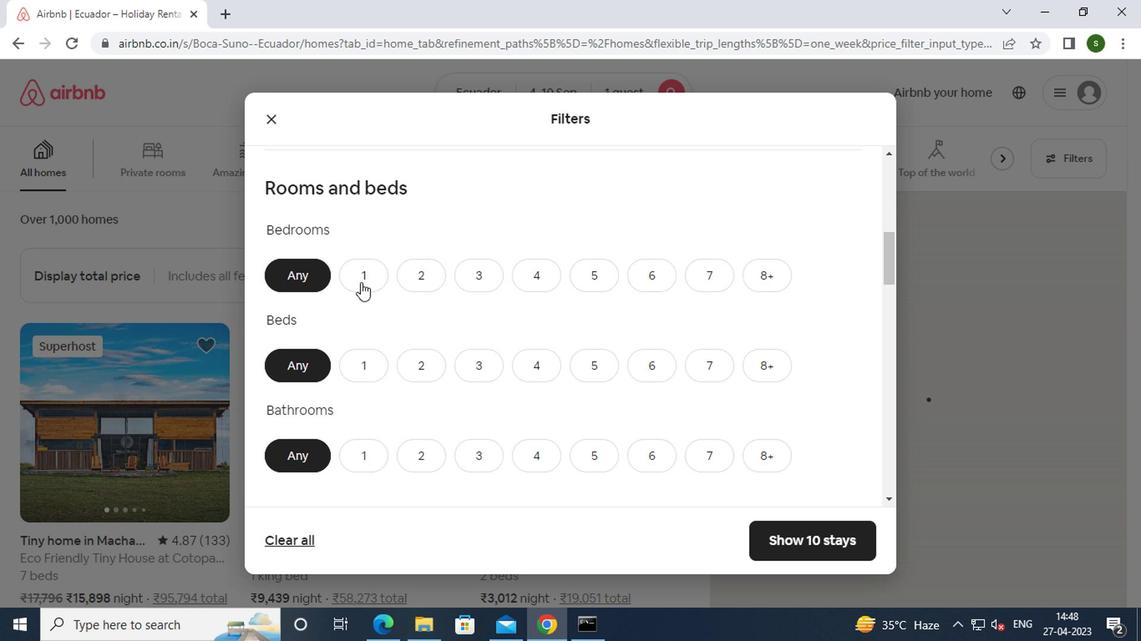 
Action: Mouse moved to (344, 360)
Screenshot: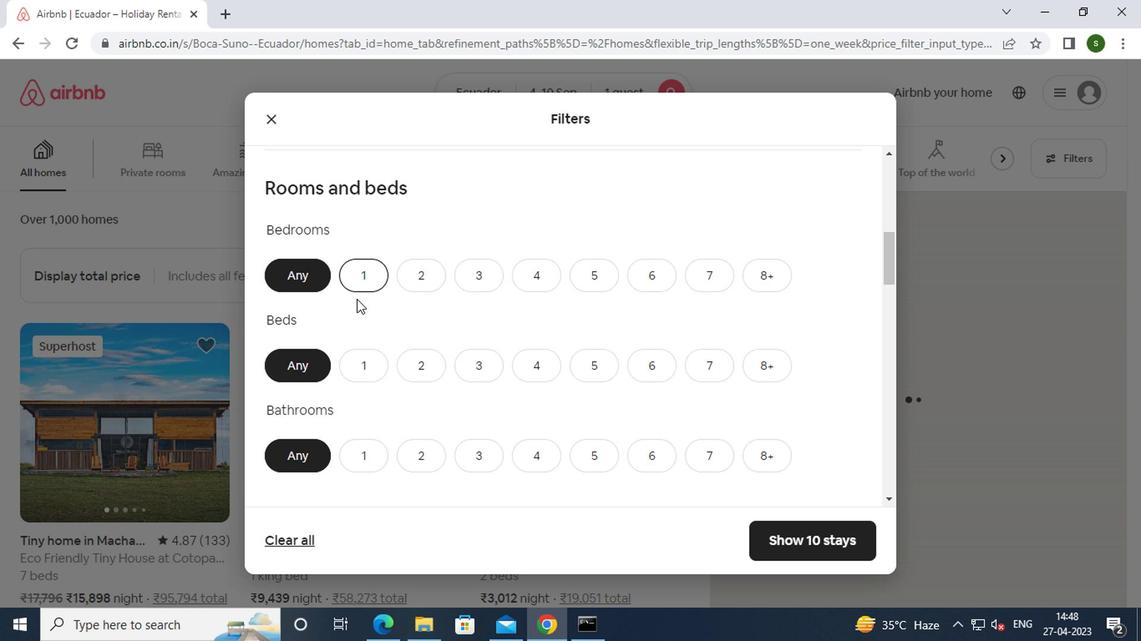 
Action: Mouse pressed left at (344, 360)
Screenshot: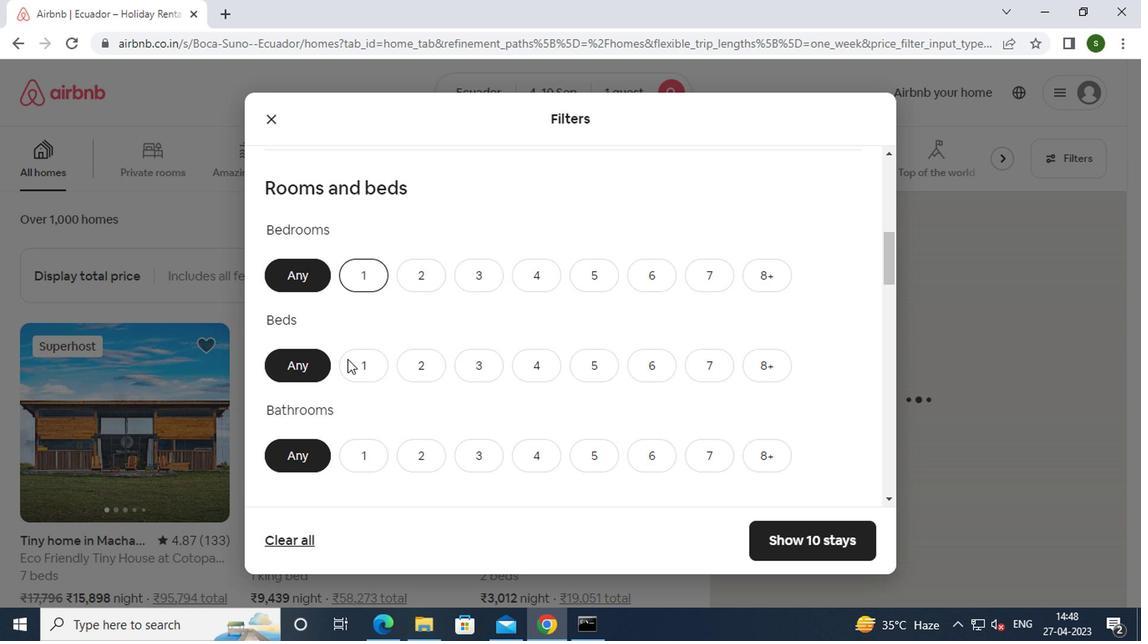 
Action: Mouse moved to (345, 457)
Screenshot: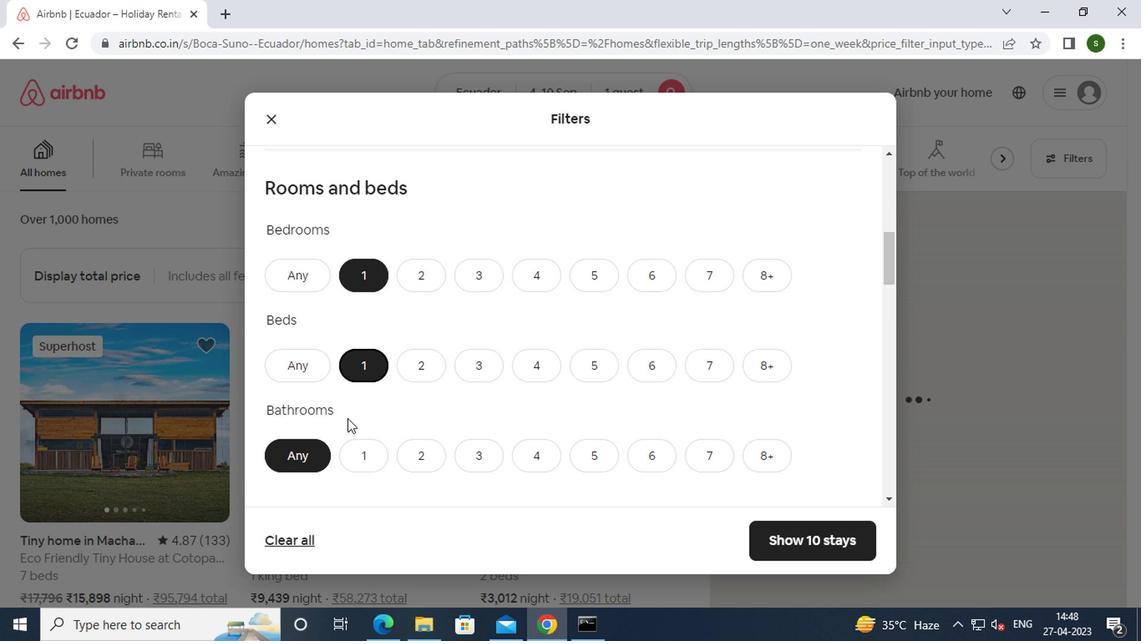 
Action: Mouse pressed left at (345, 457)
Screenshot: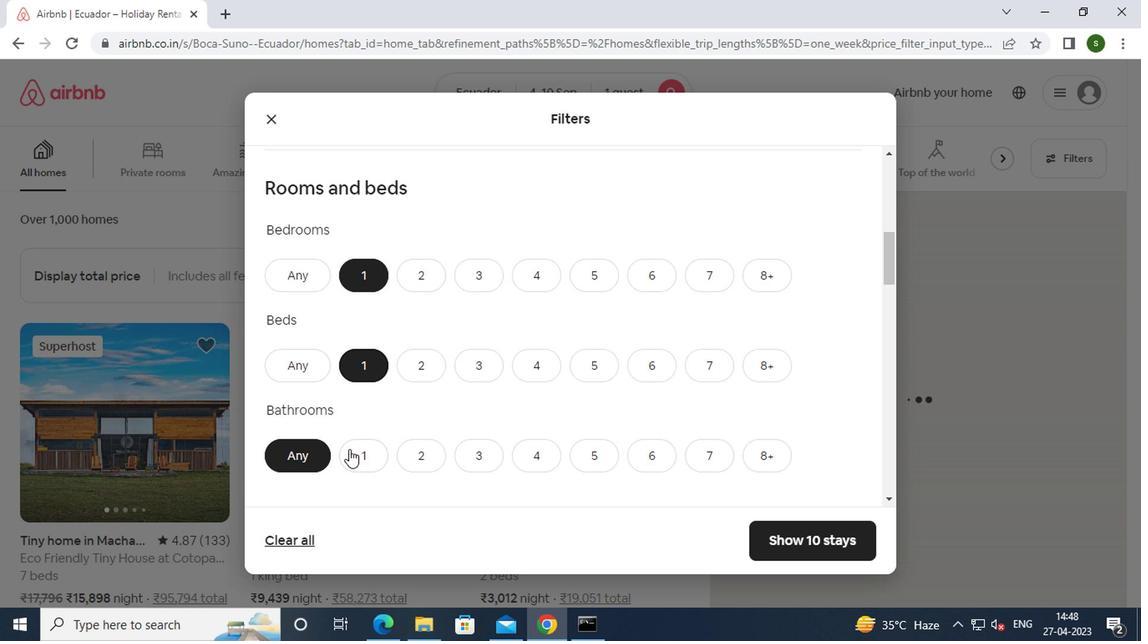 
Action: Mouse moved to (480, 404)
Screenshot: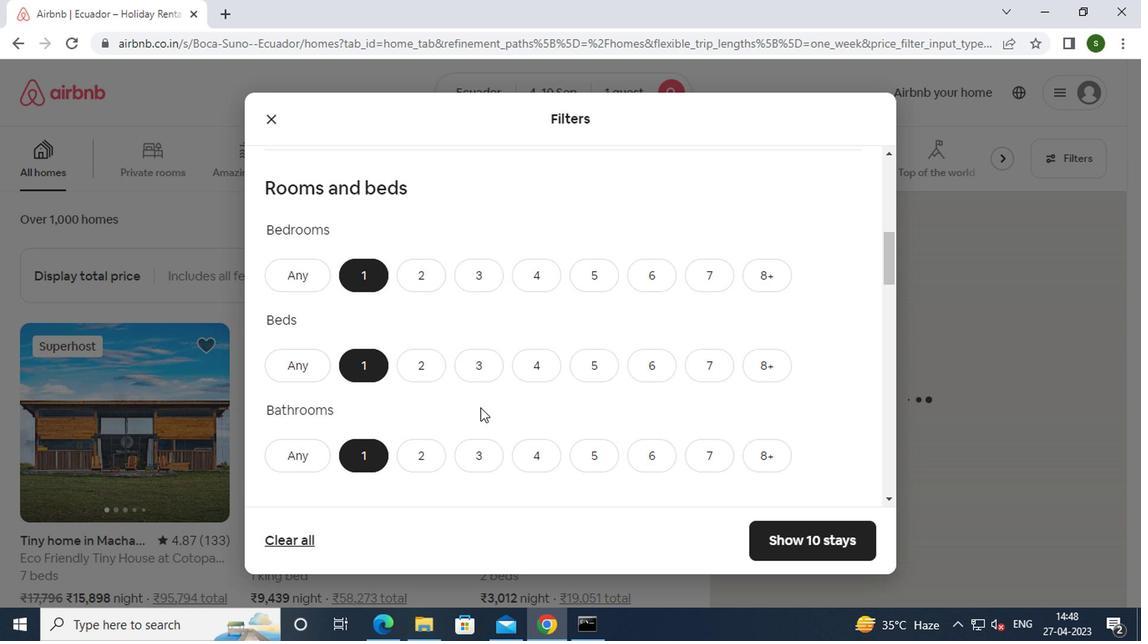 
Action: Mouse scrolled (480, 404) with delta (0, 0)
Screenshot: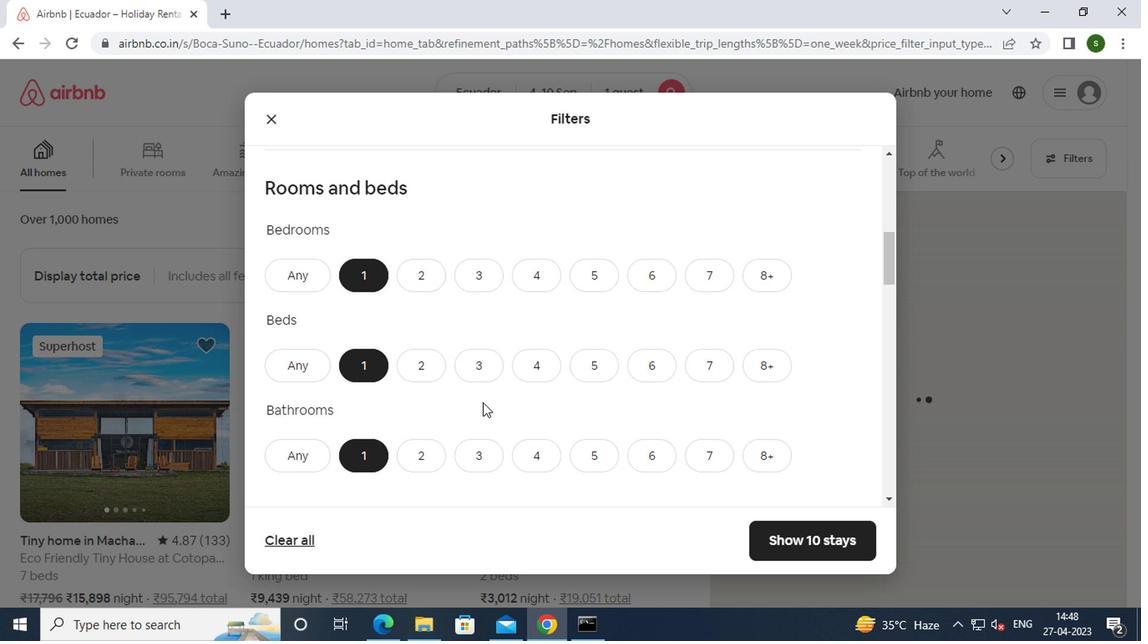 
Action: Mouse scrolled (480, 404) with delta (0, 0)
Screenshot: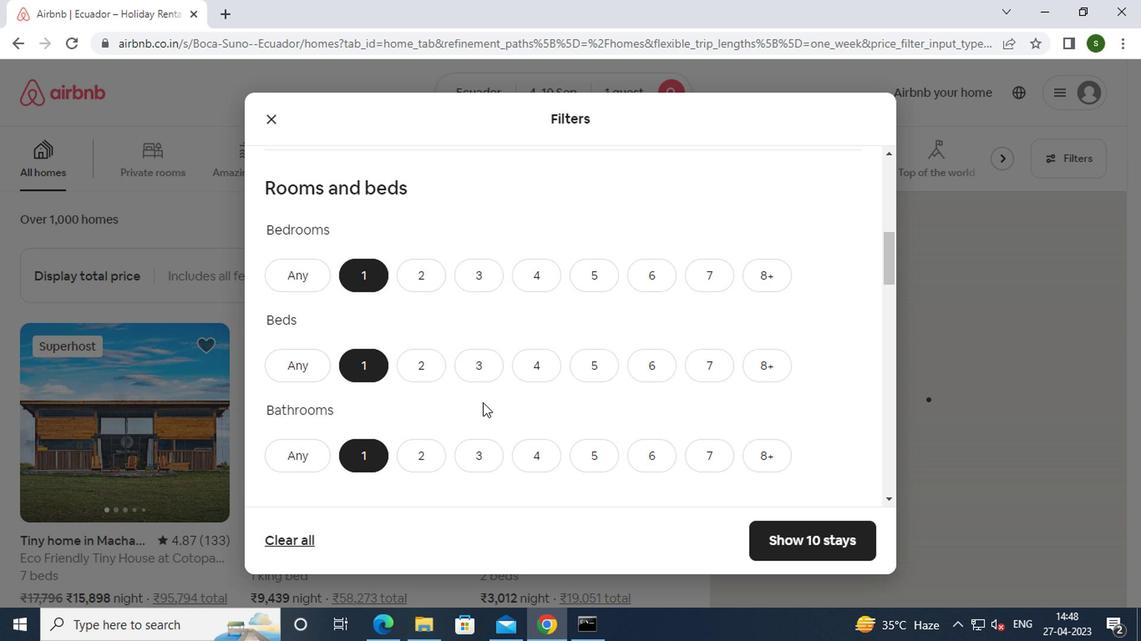 
Action: Mouse scrolled (480, 404) with delta (0, 0)
Screenshot: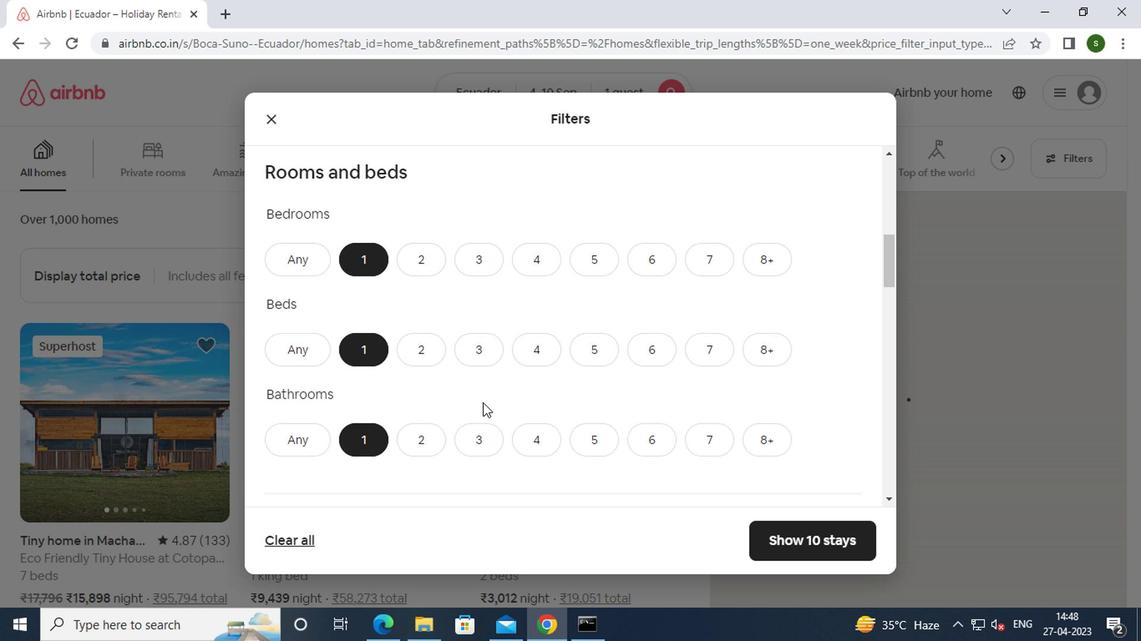 
Action: Mouse moved to (303, 382)
Screenshot: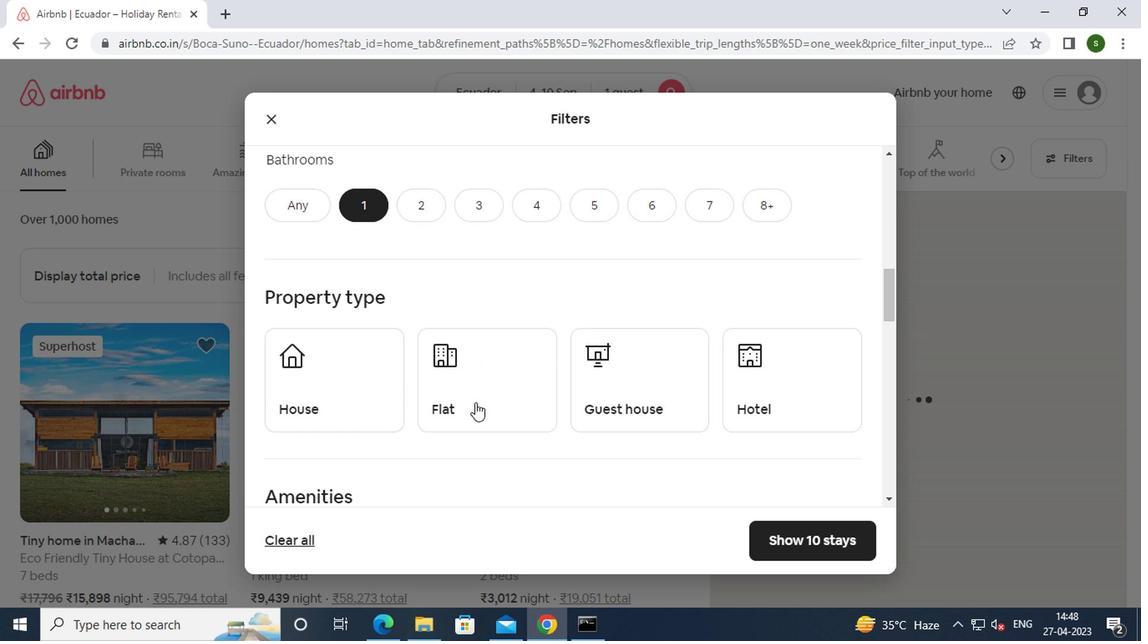 
Action: Mouse pressed left at (303, 382)
Screenshot: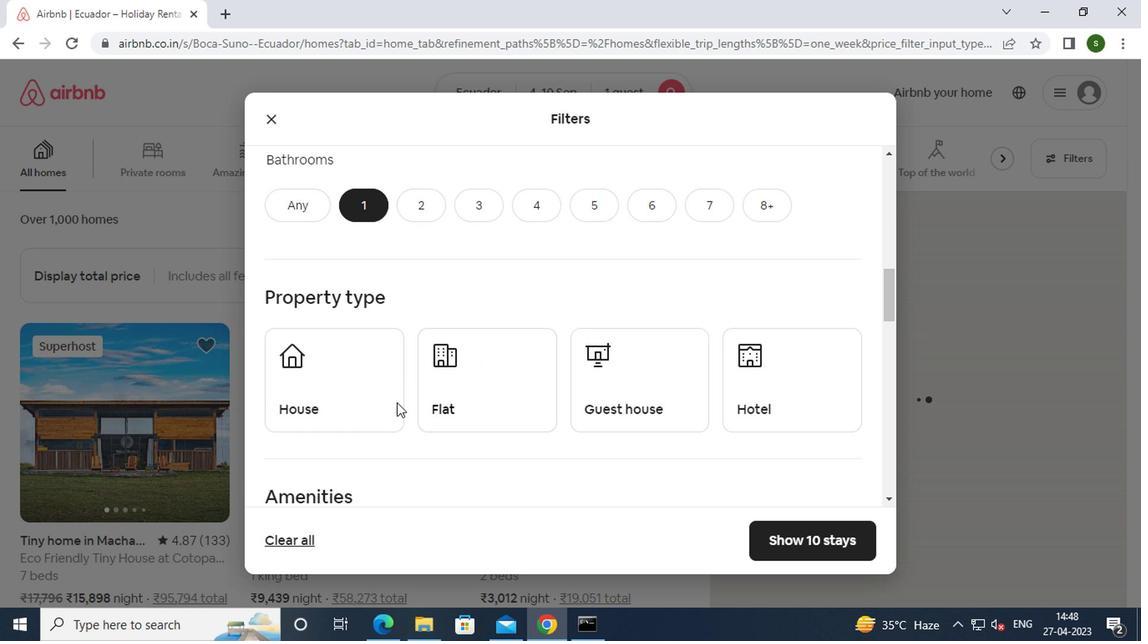 
Action: Mouse moved to (472, 391)
Screenshot: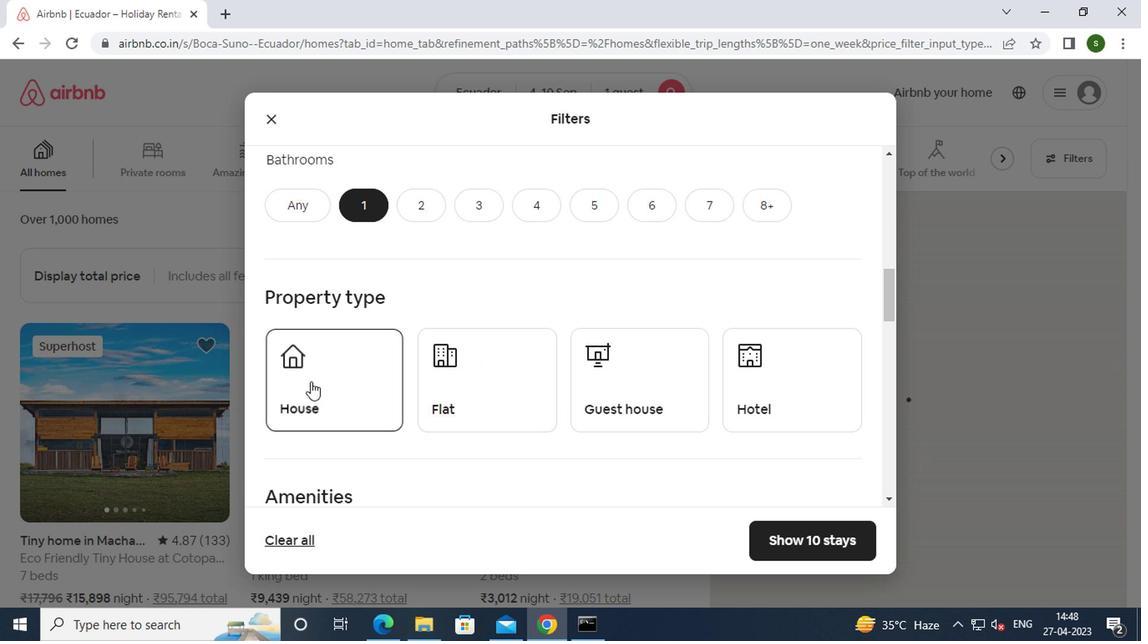 
Action: Mouse pressed left at (472, 391)
Screenshot: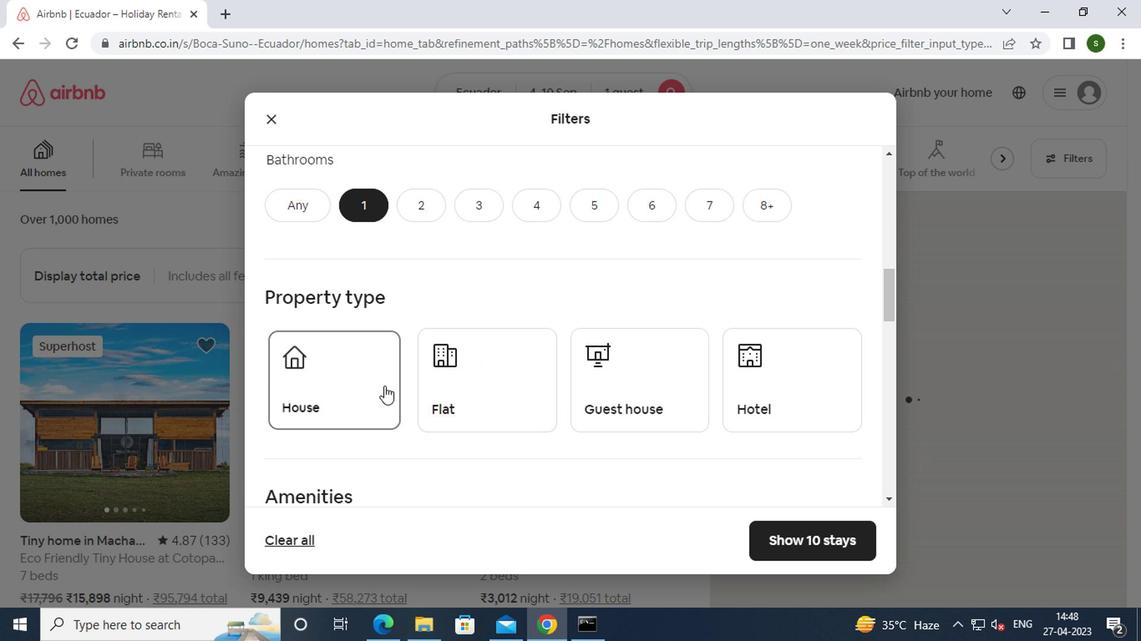 
Action: Mouse moved to (649, 398)
Screenshot: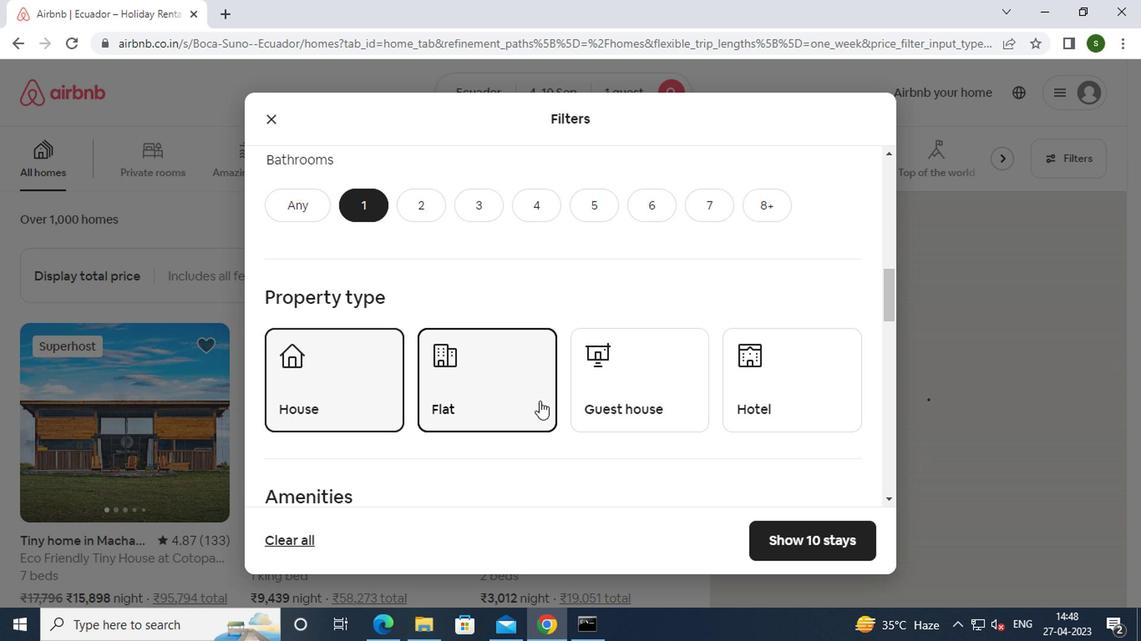 
Action: Mouse pressed left at (649, 398)
Screenshot: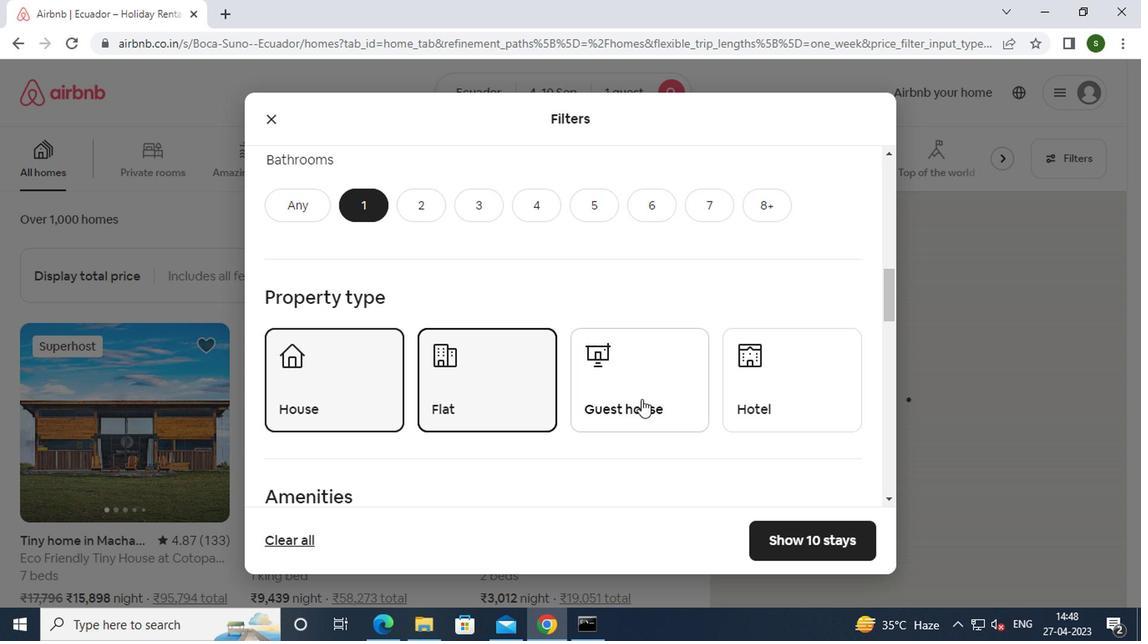 
Action: Mouse moved to (789, 376)
Screenshot: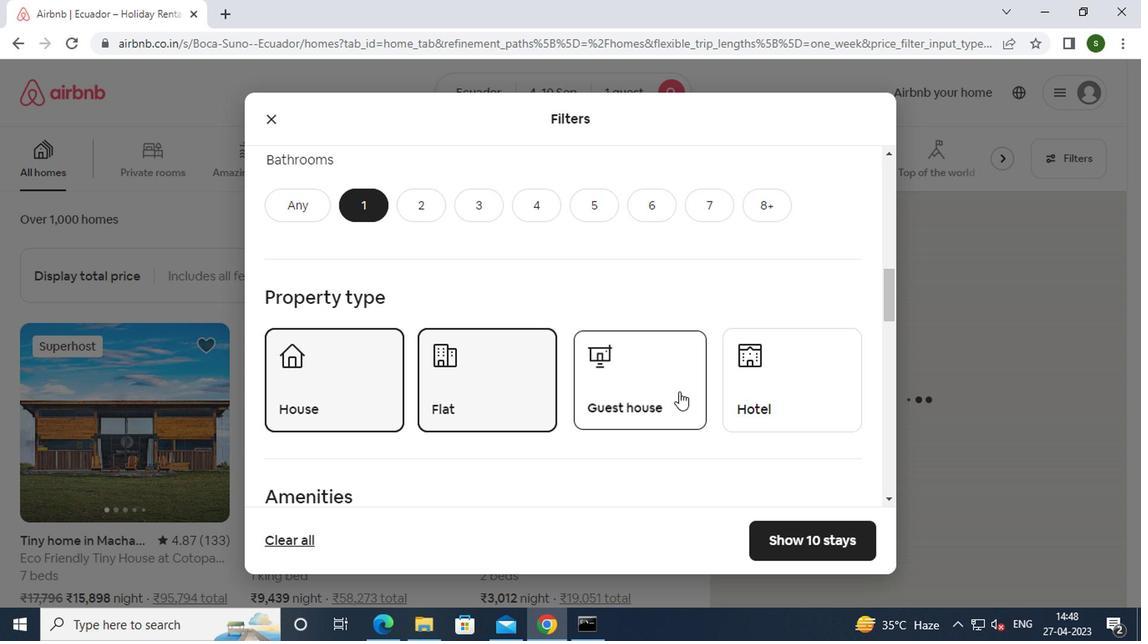 
Action: Mouse pressed left at (789, 376)
Screenshot: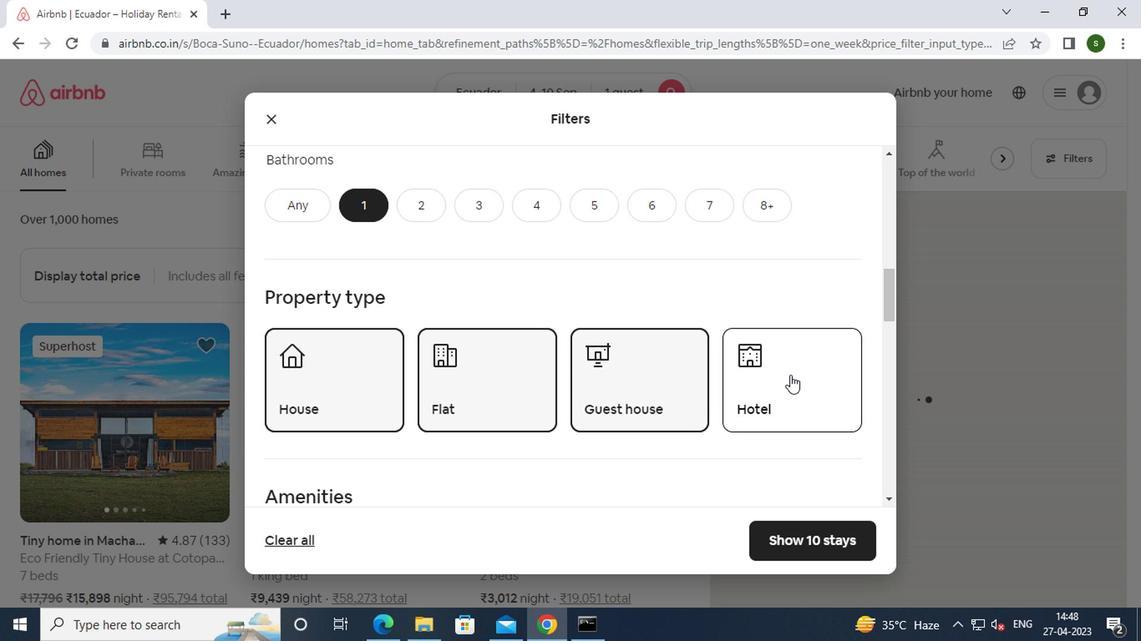 
Action: Mouse moved to (716, 355)
Screenshot: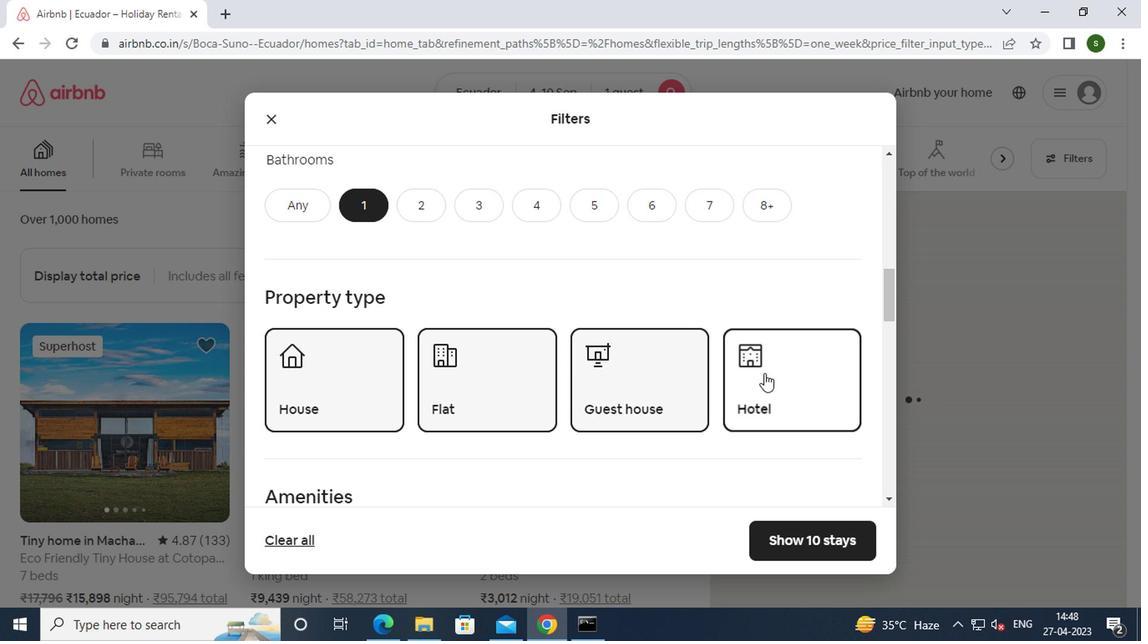 
Action: Mouse scrolled (716, 354) with delta (0, 0)
Screenshot: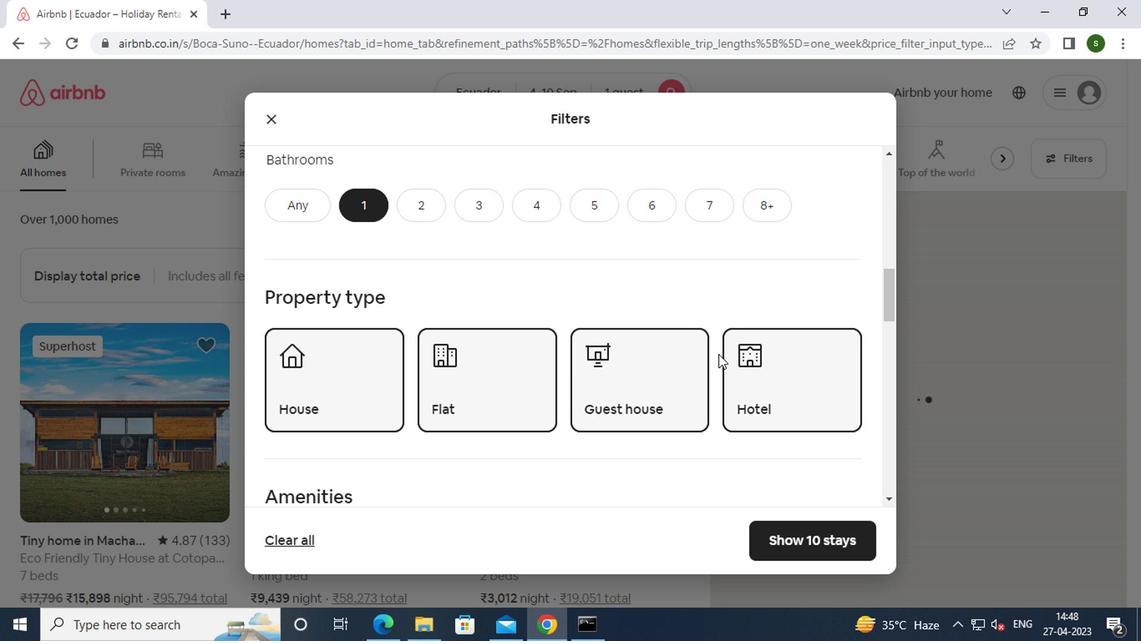 
Action: Mouse scrolled (716, 354) with delta (0, 0)
Screenshot: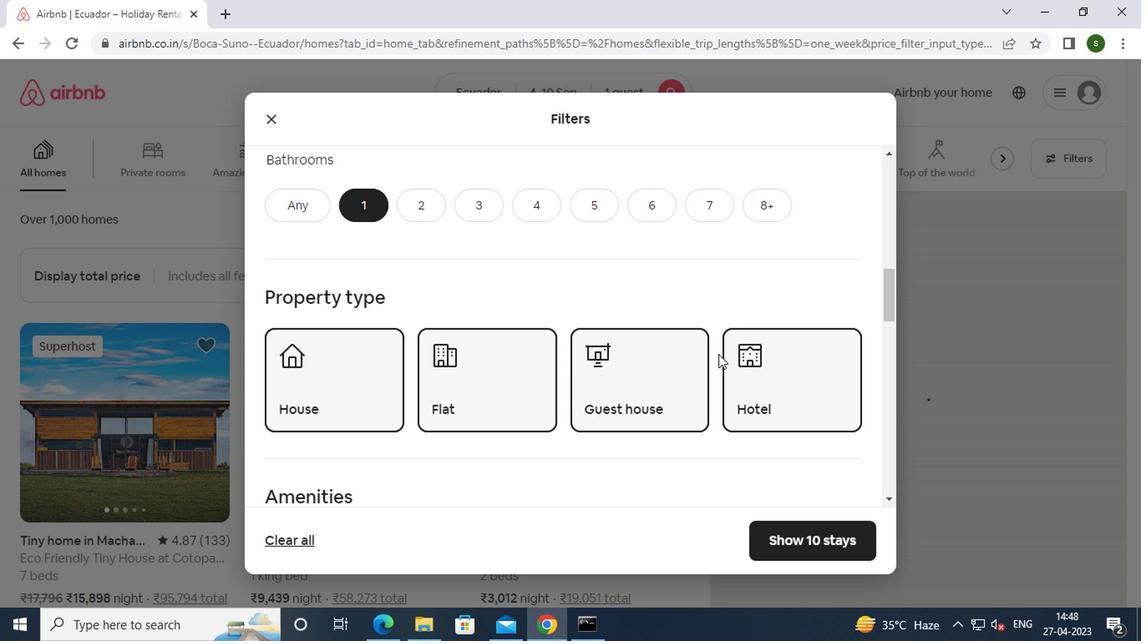 
Action: Mouse scrolled (716, 354) with delta (0, 0)
Screenshot: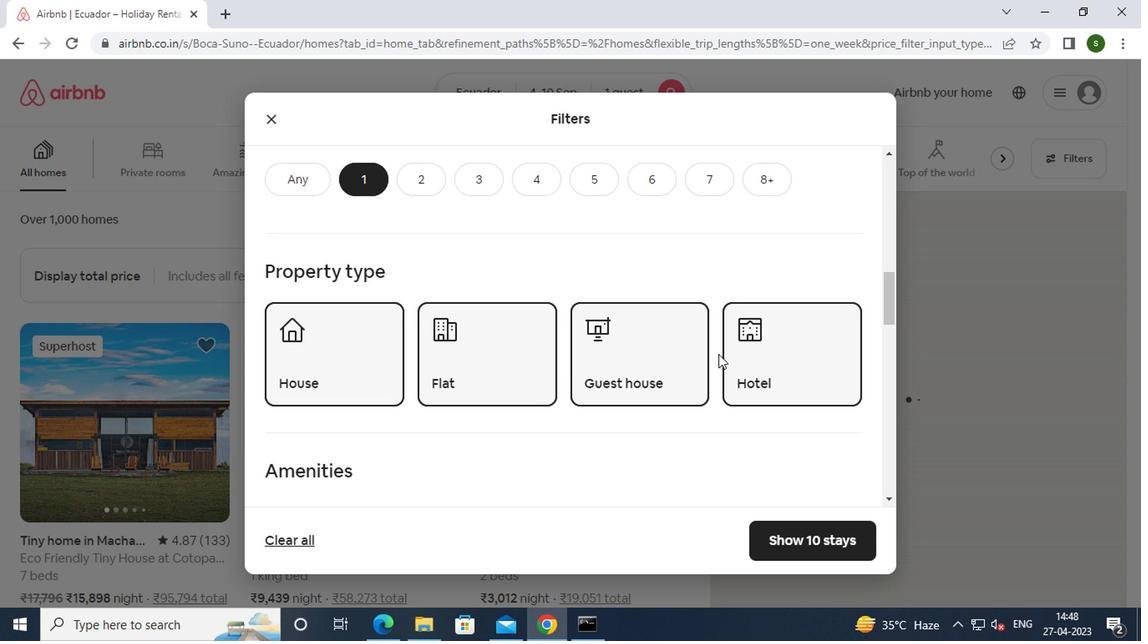 
Action: Mouse scrolled (716, 354) with delta (0, 0)
Screenshot: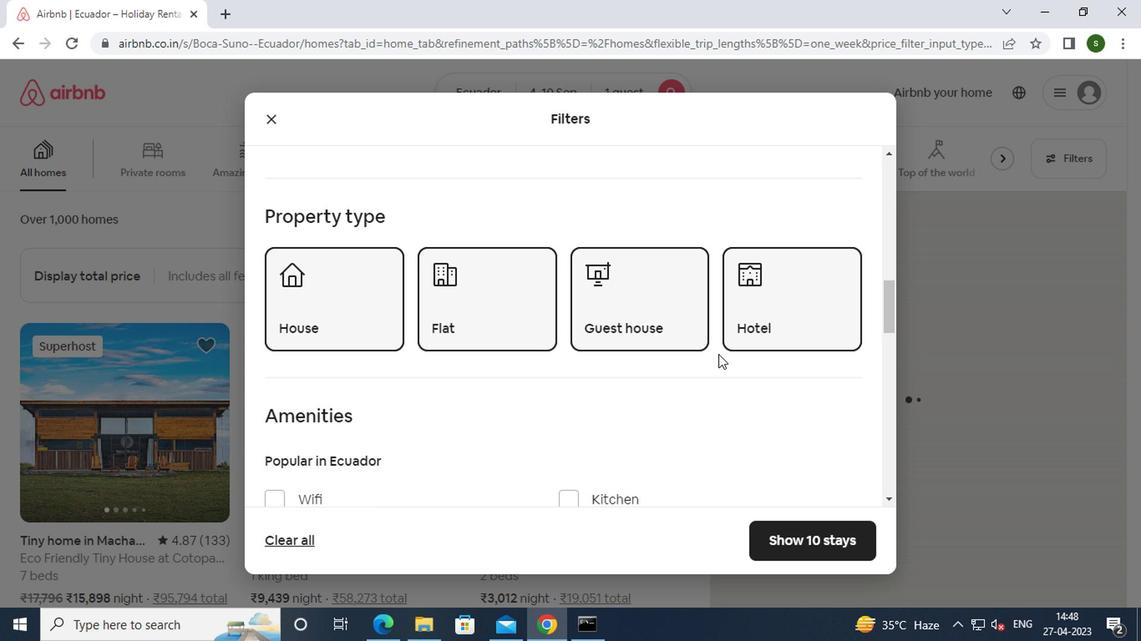 
Action: Mouse scrolled (716, 354) with delta (0, 0)
Screenshot: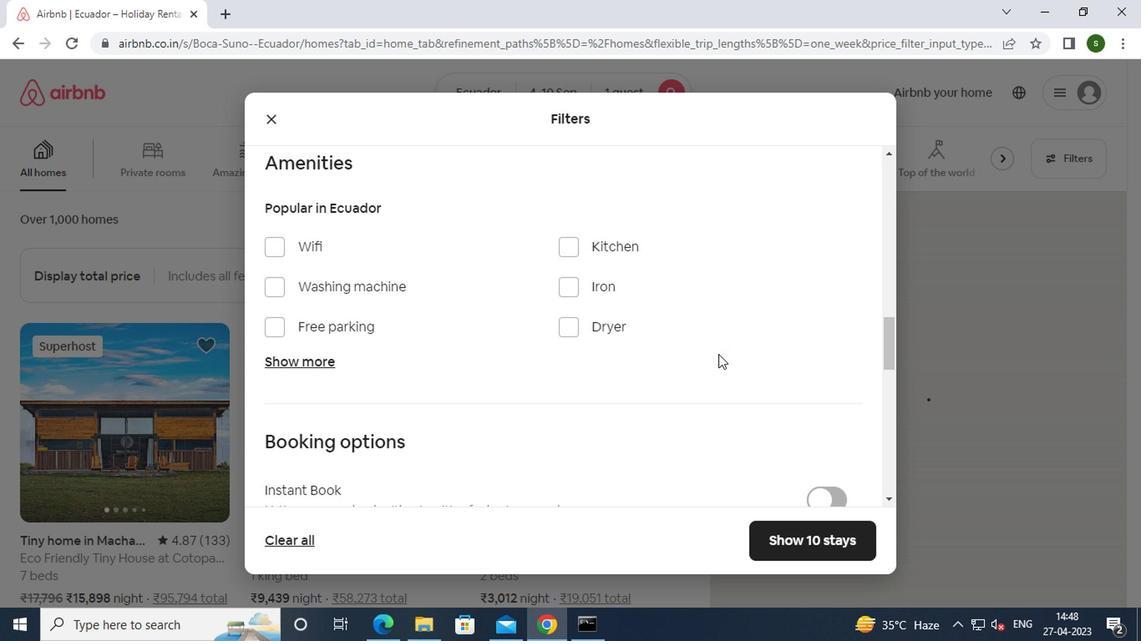 
Action: Mouse scrolled (716, 354) with delta (0, 0)
Screenshot: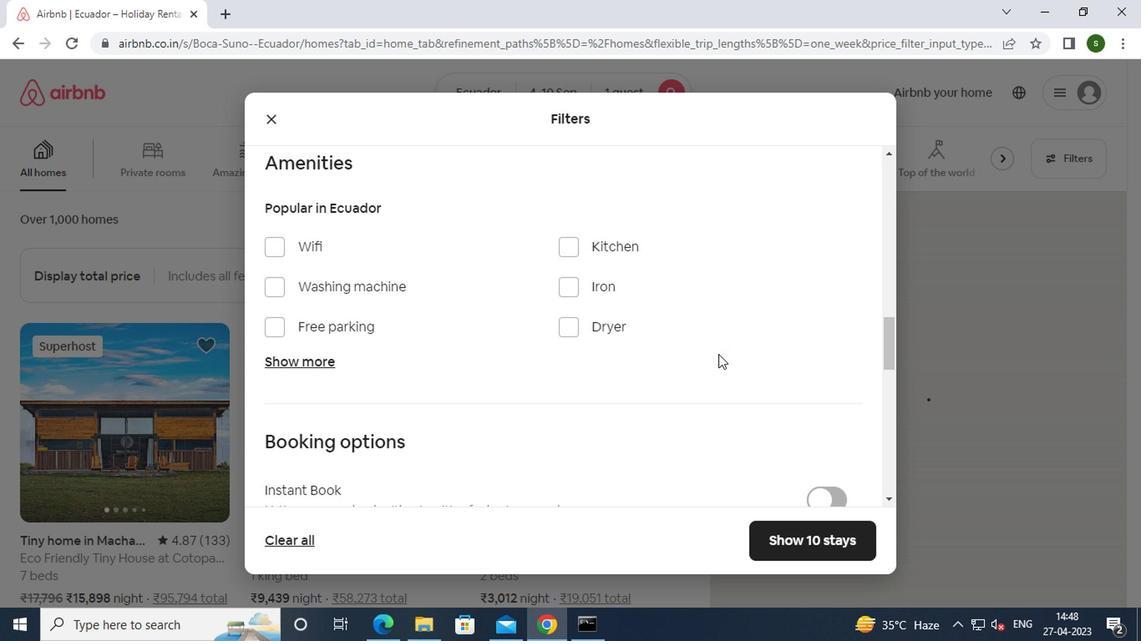 
Action: Mouse scrolled (716, 354) with delta (0, 0)
Screenshot: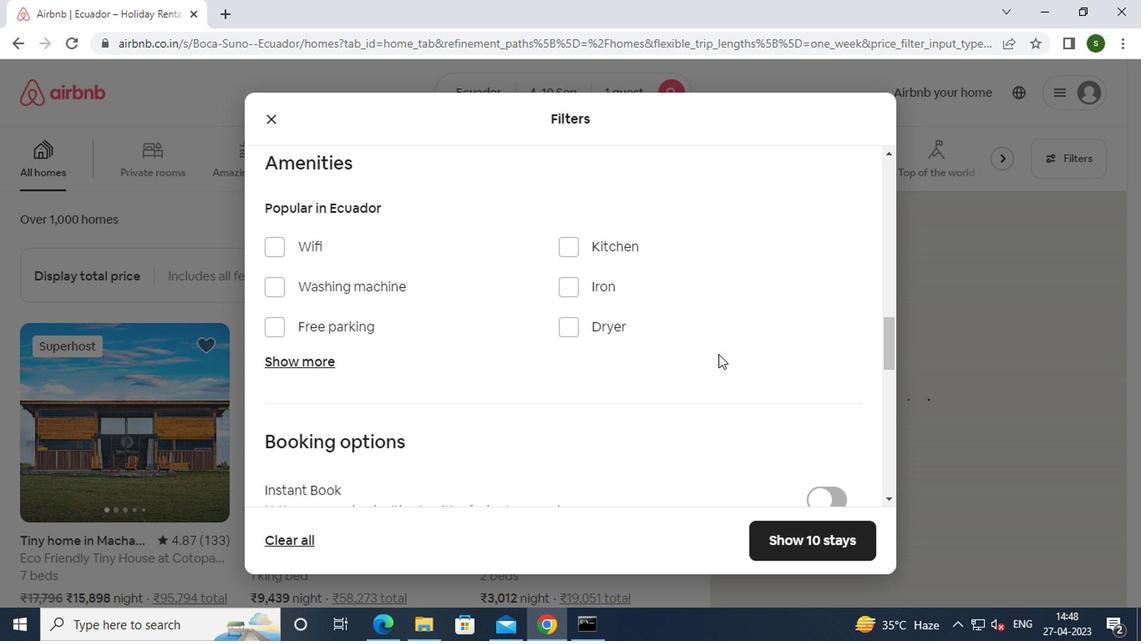 
Action: Mouse scrolled (716, 354) with delta (0, 0)
Screenshot: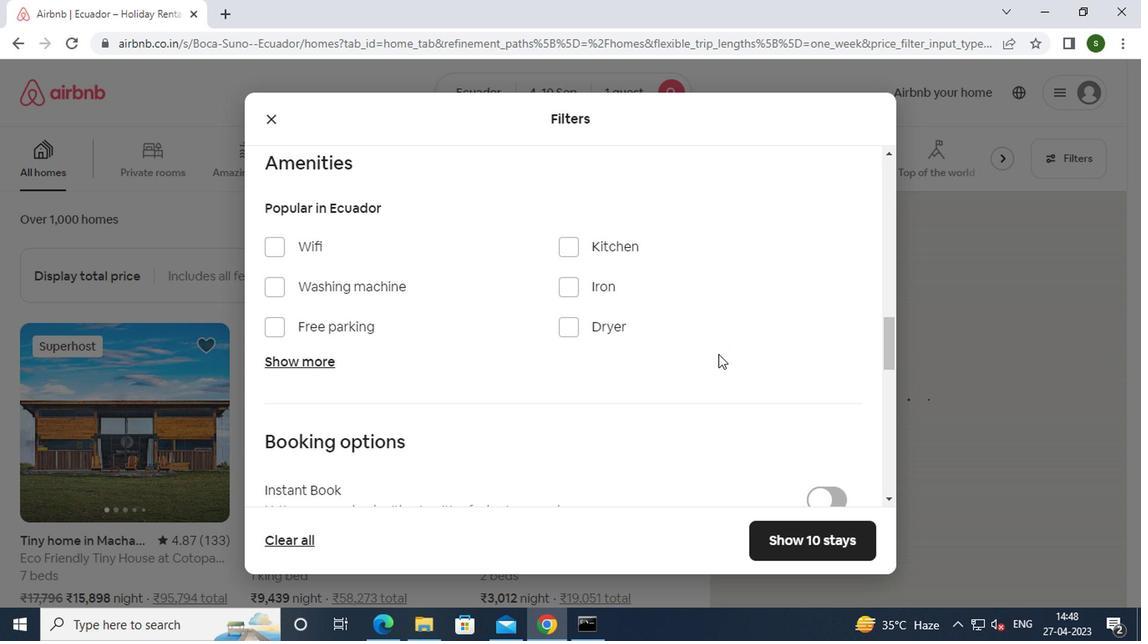 
Action: Mouse moved to (826, 221)
Screenshot: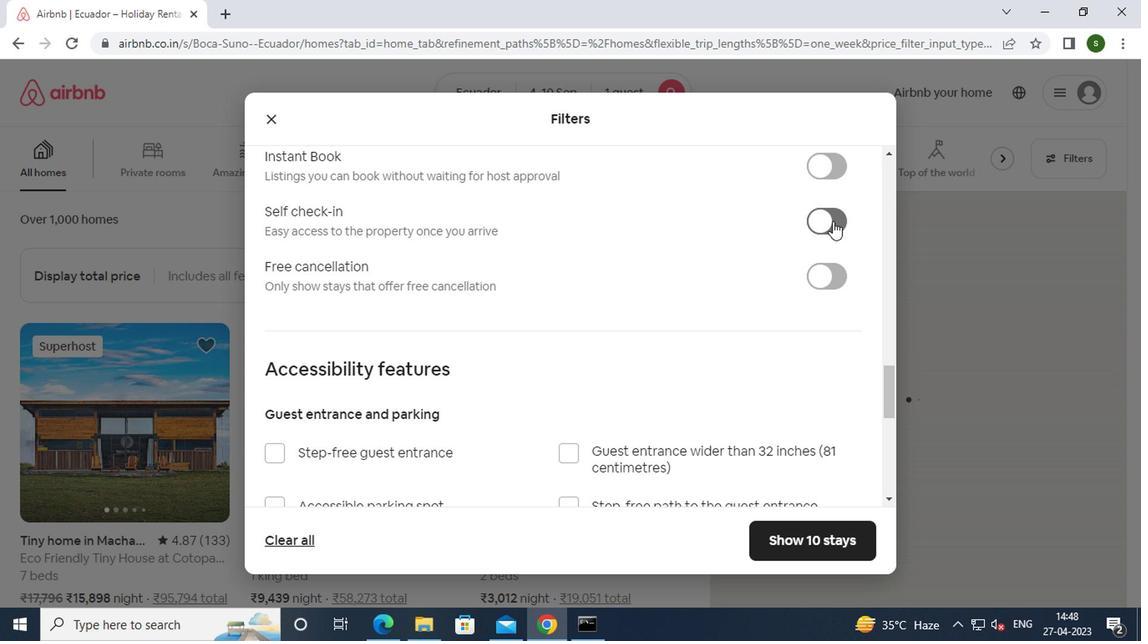 
Action: Mouse pressed left at (826, 221)
Screenshot: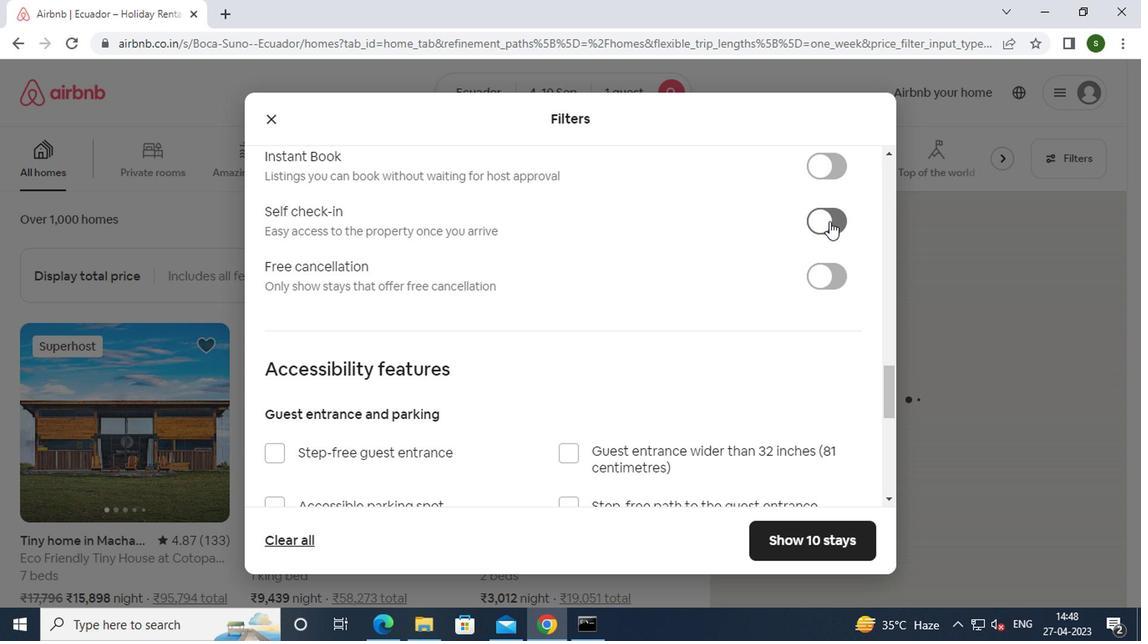 
Action: Mouse moved to (641, 293)
Screenshot: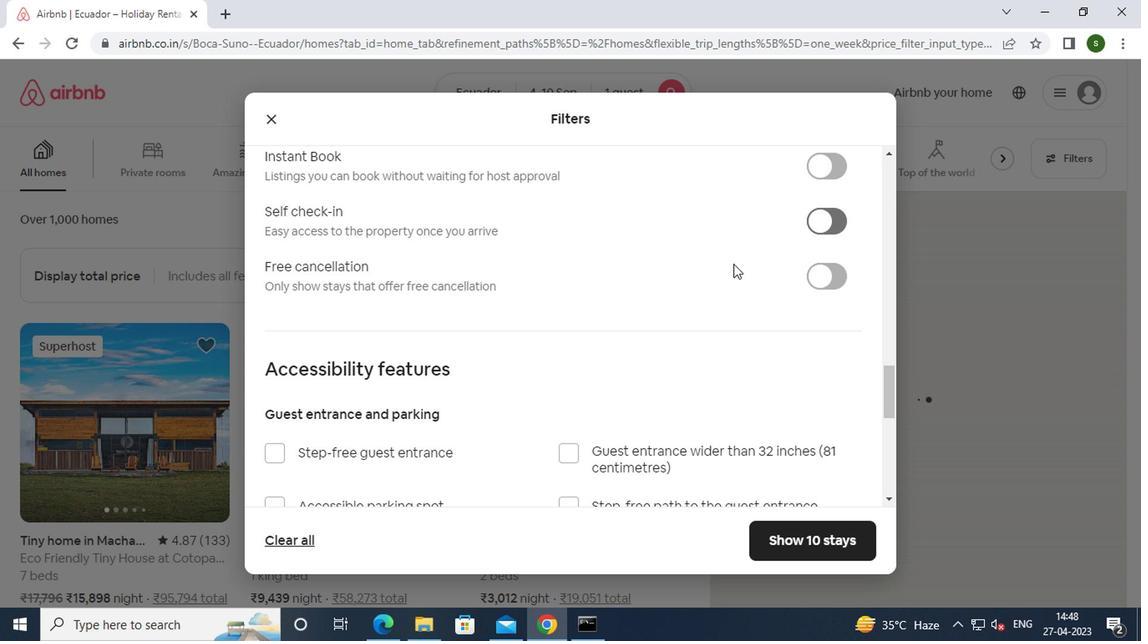 
Action: Mouse scrolled (641, 291) with delta (0, -1)
Screenshot: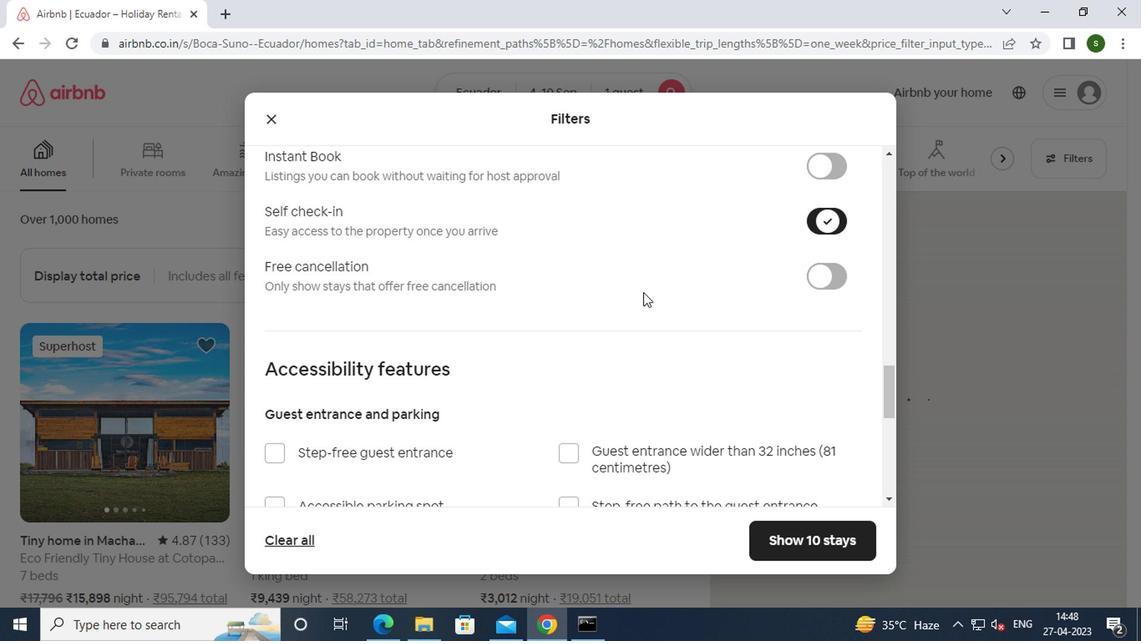 
Action: Mouse scrolled (641, 291) with delta (0, -1)
Screenshot: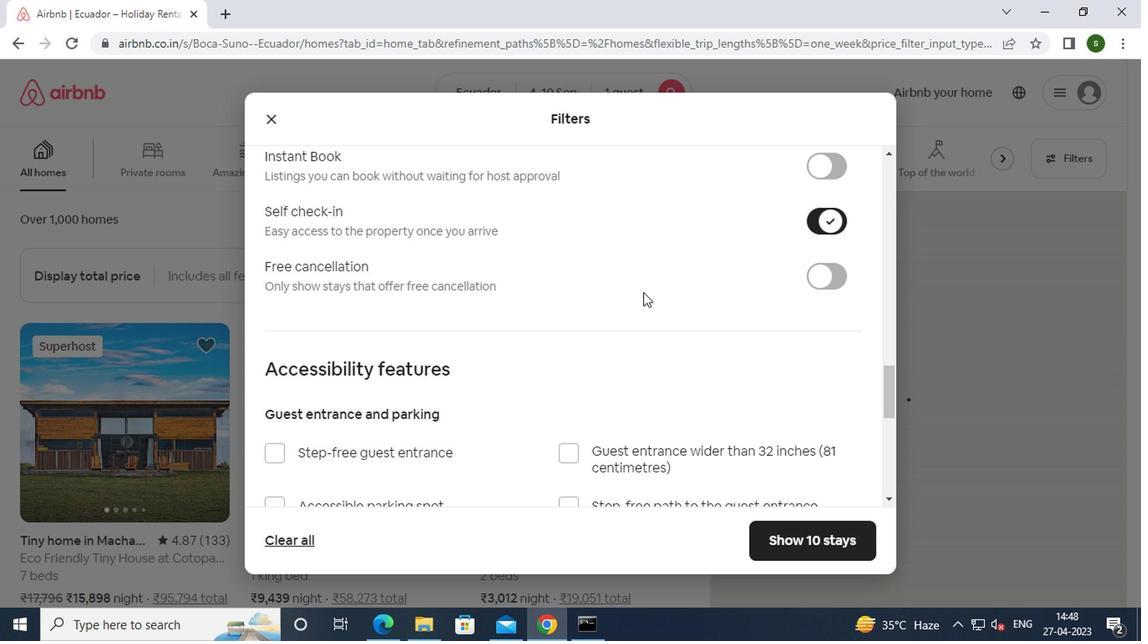 
Action: Mouse scrolled (641, 291) with delta (0, -1)
Screenshot: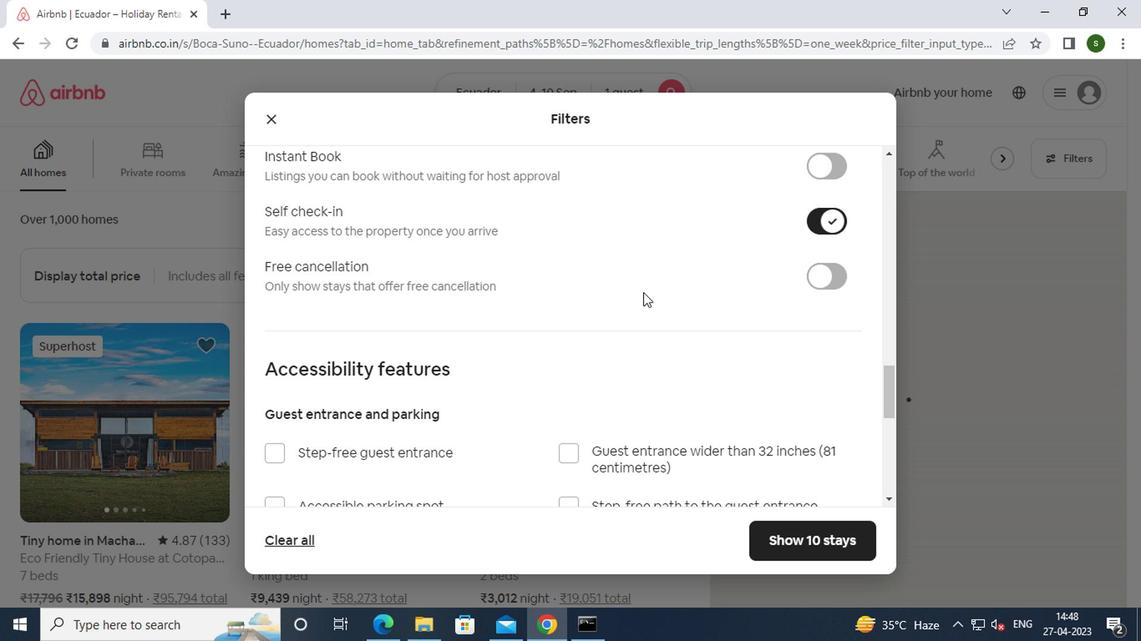 
Action: Mouse scrolled (641, 291) with delta (0, -1)
Screenshot: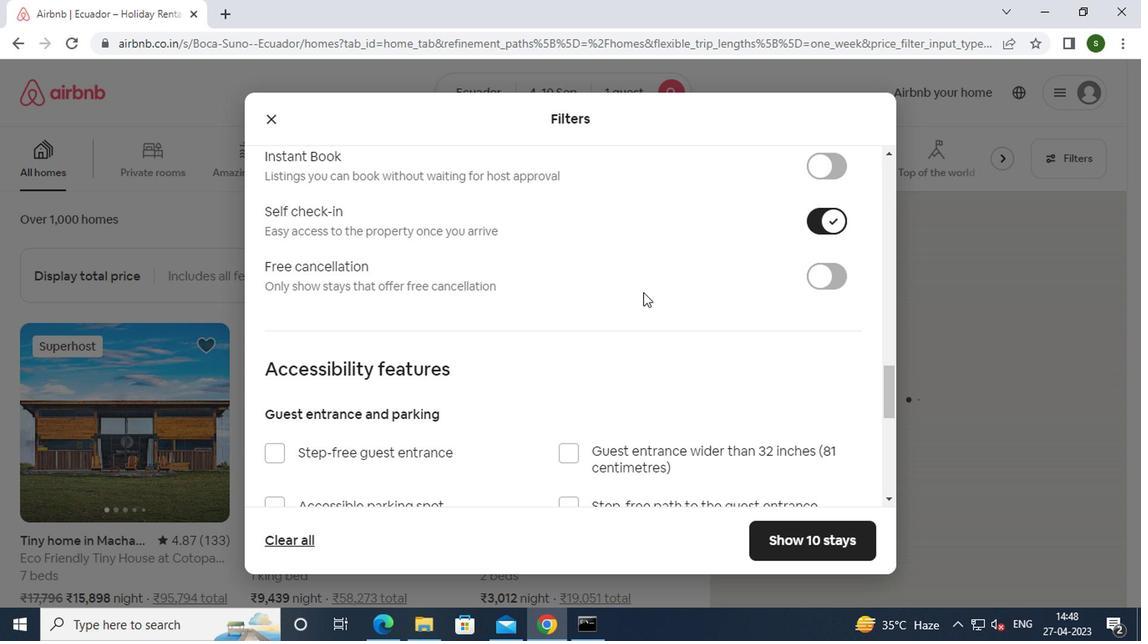 
Action: Mouse scrolled (641, 291) with delta (0, -1)
Screenshot: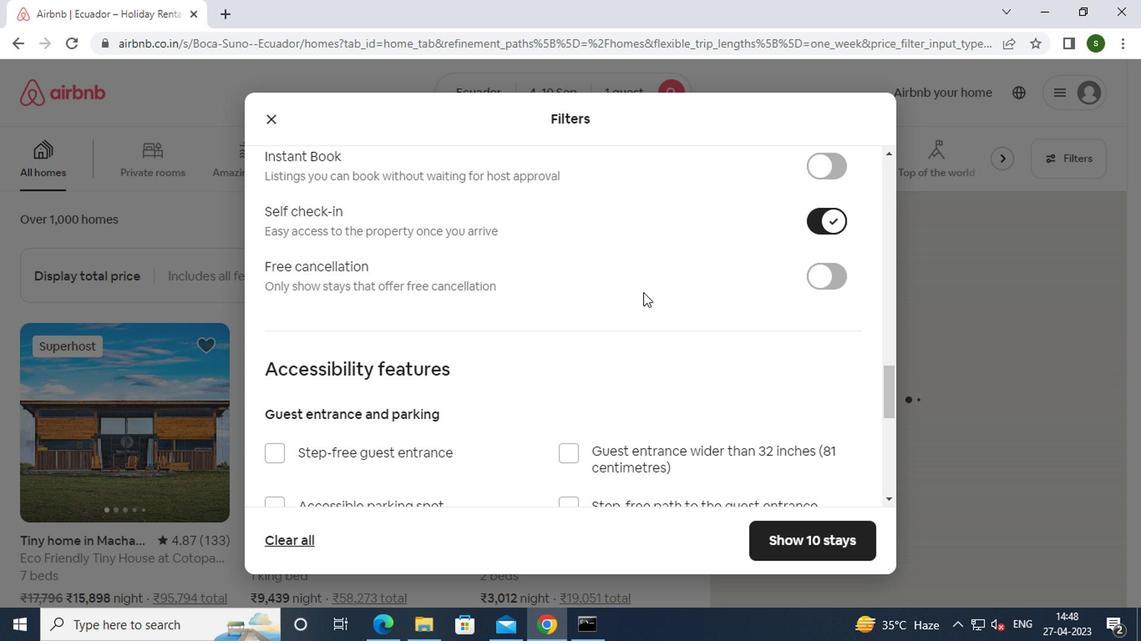 
Action: Mouse scrolled (641, 291) with delta (0, -1)
Screenshot: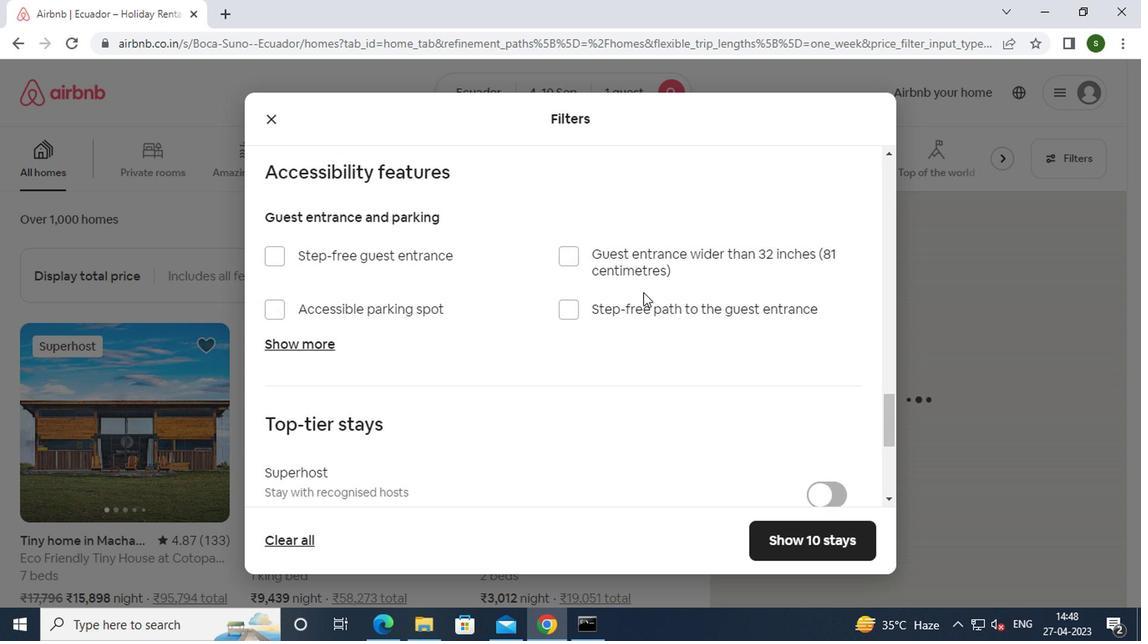 
Action: Mouse scrolled (641, 291) with delta (0, -1)
Screenshot: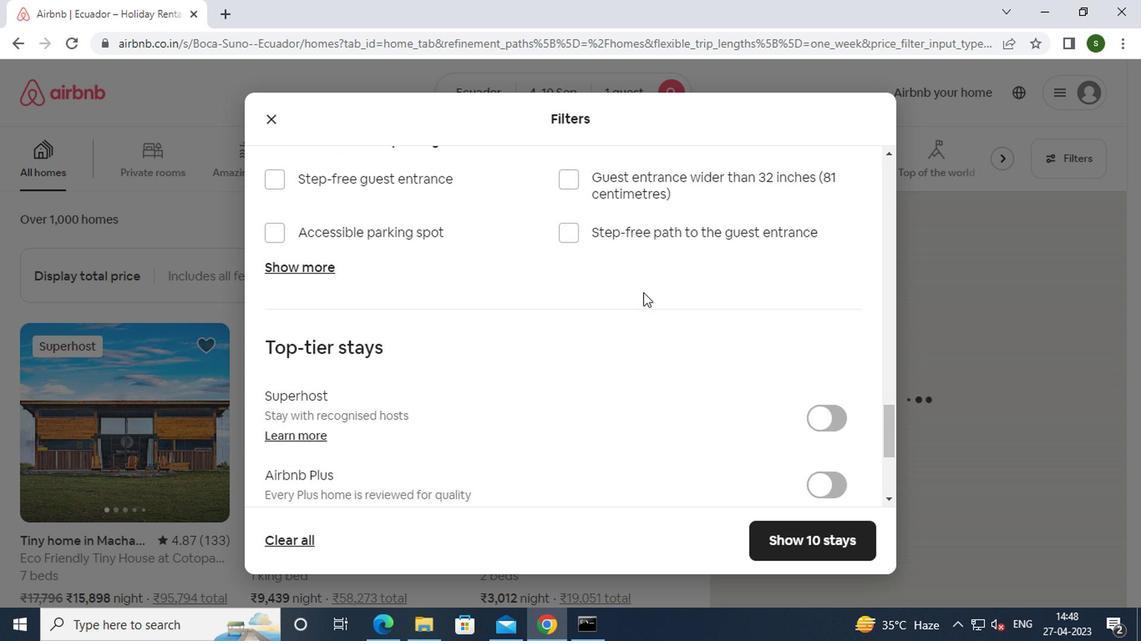 
Action: Mouse scrolled (641, 291) with delta (0, -1)
Screenshot: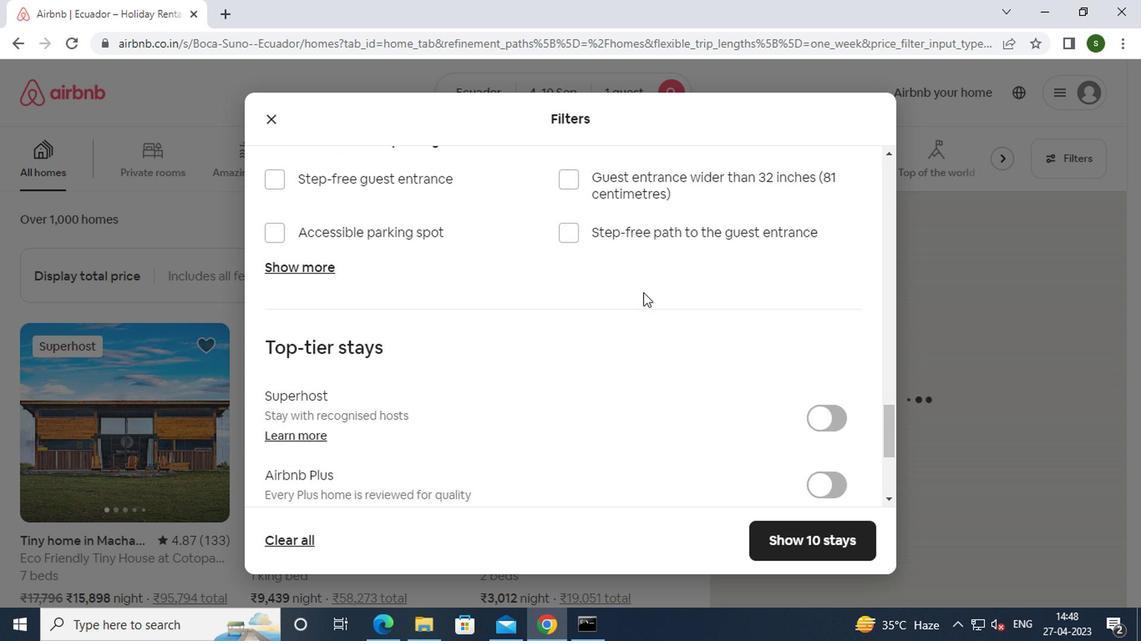 
Action: Mouse moved to (323, 386)
Screenshot: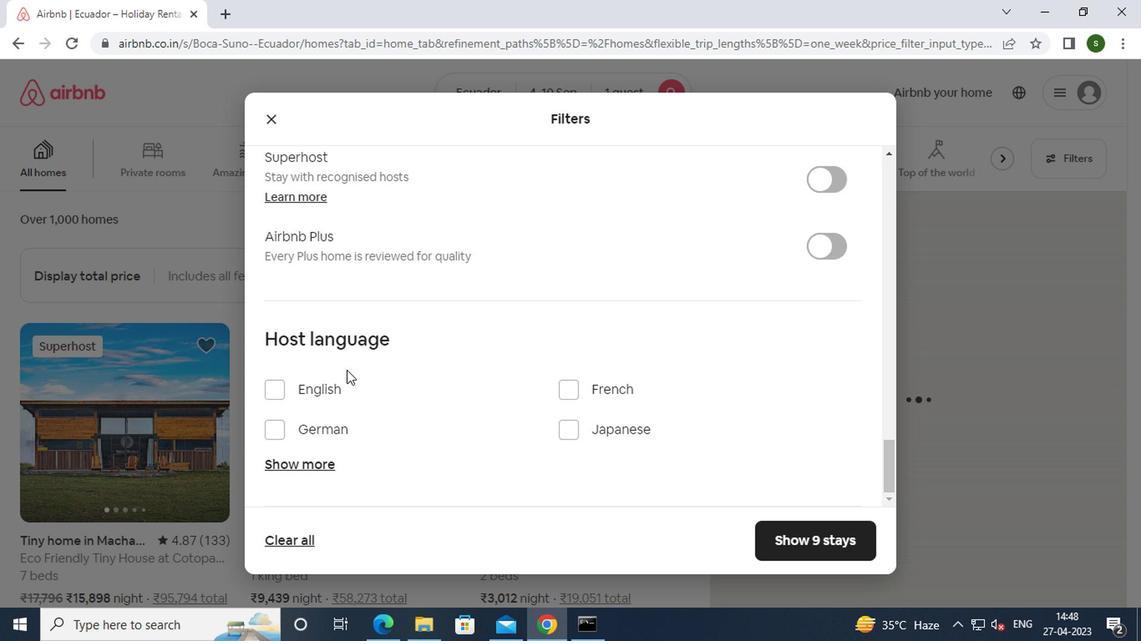 
Action: Mouse pressed left at (323, 386)
Screenshot: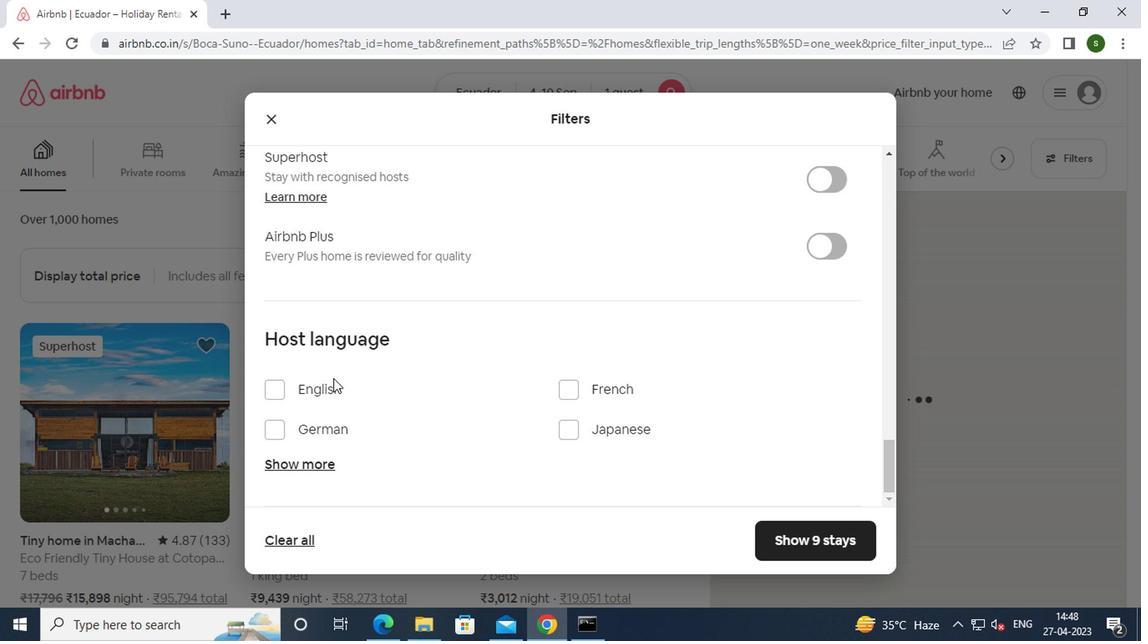 
Action: Mouse moved to (802, 557)
Screenshot: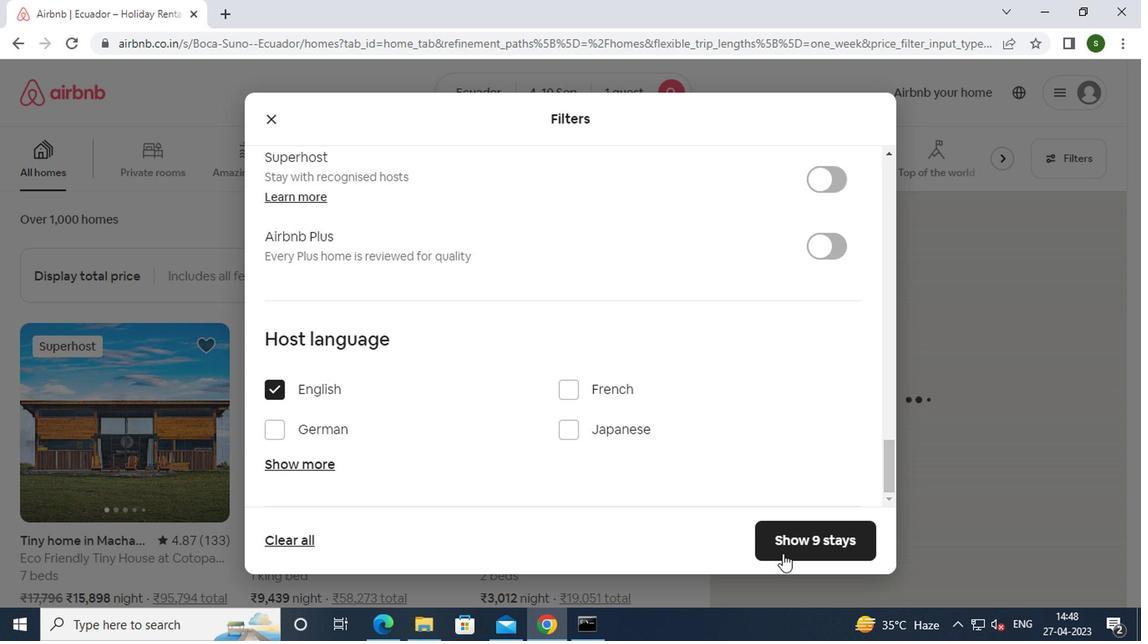 
Action: Mouse pressed left at (802, 557)
Screenshot: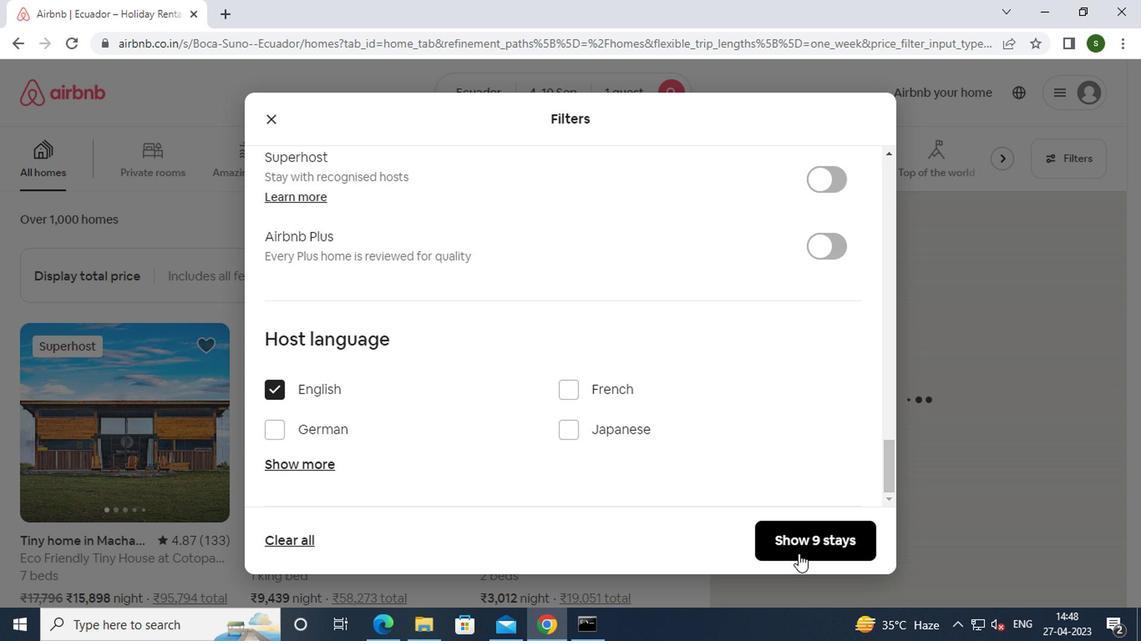
Action: Mouse moved to (616, 318)
Screenshot: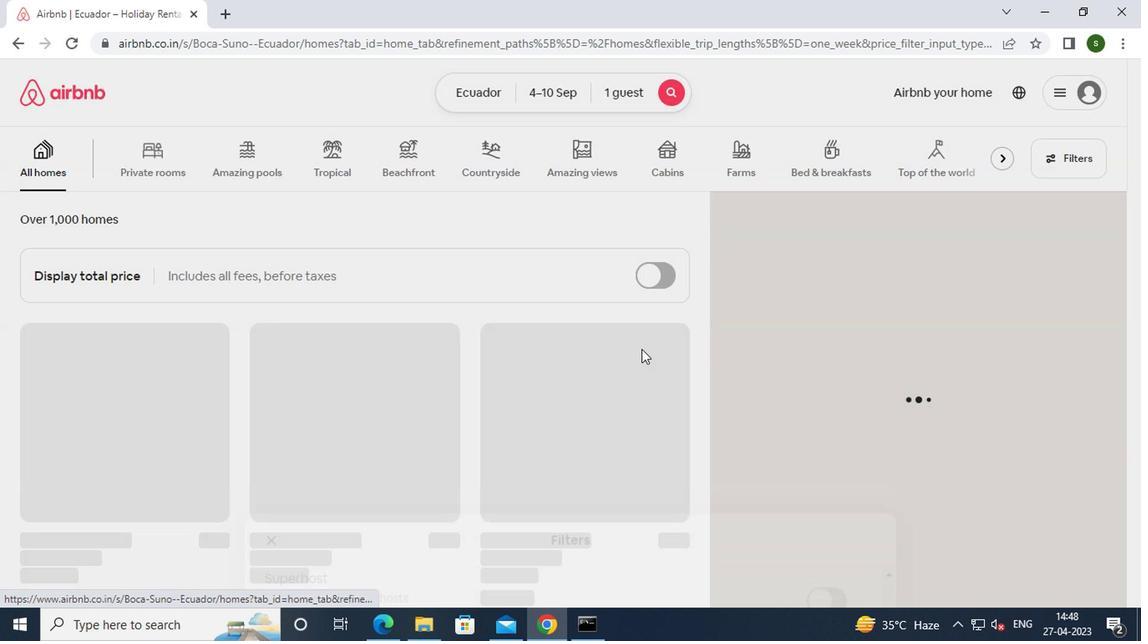 
